 Task: In the Contact  DelilahJones111@valeo.com, Log Call and save with description: 'Customer requesting a product demonstration.'; Select call outcome: 'Busy '; Select call Direction: Inbound; Add date: '13 September, 2023' and time 6:00:PM. Logged in from softage.1@softage.net
Action: Mouse moved to (97, 60)
Screenshot: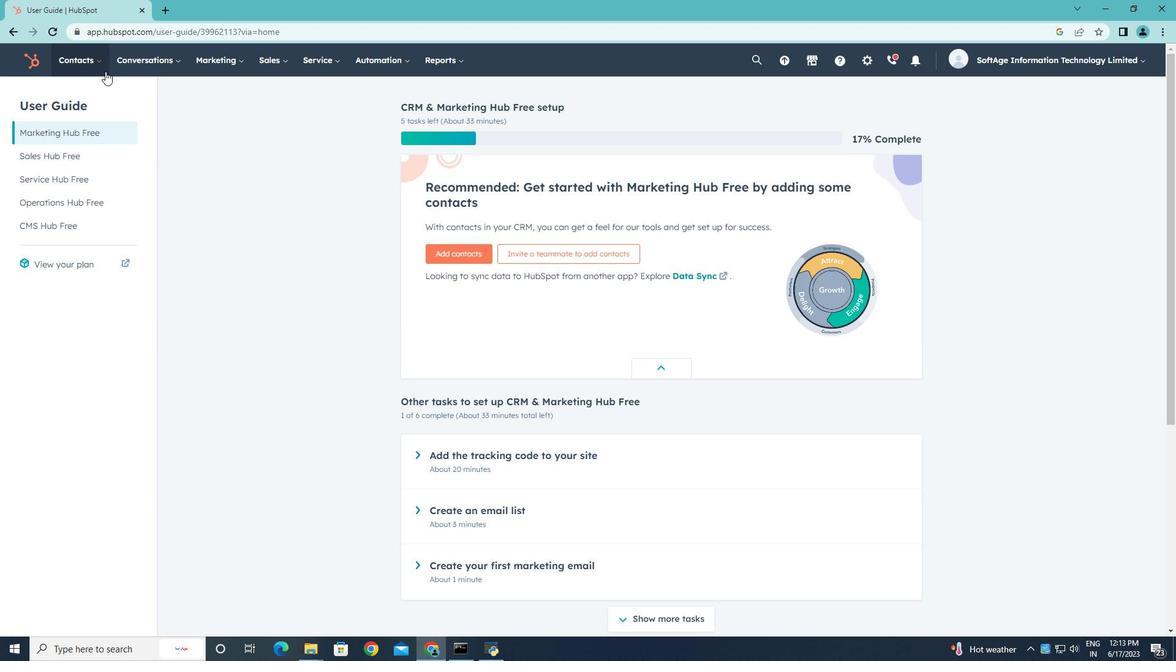 
Action: Mouse pressed left at (97, 60)
Screenshot: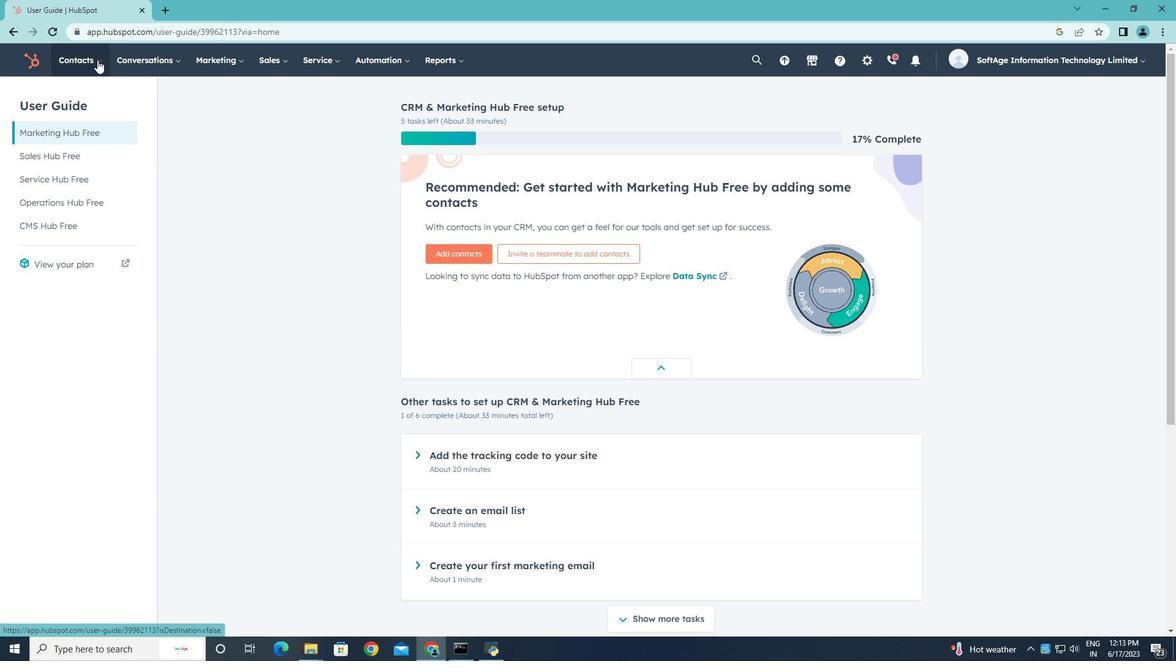 
Action: Mouse moved to (93, 99)
Screenshot: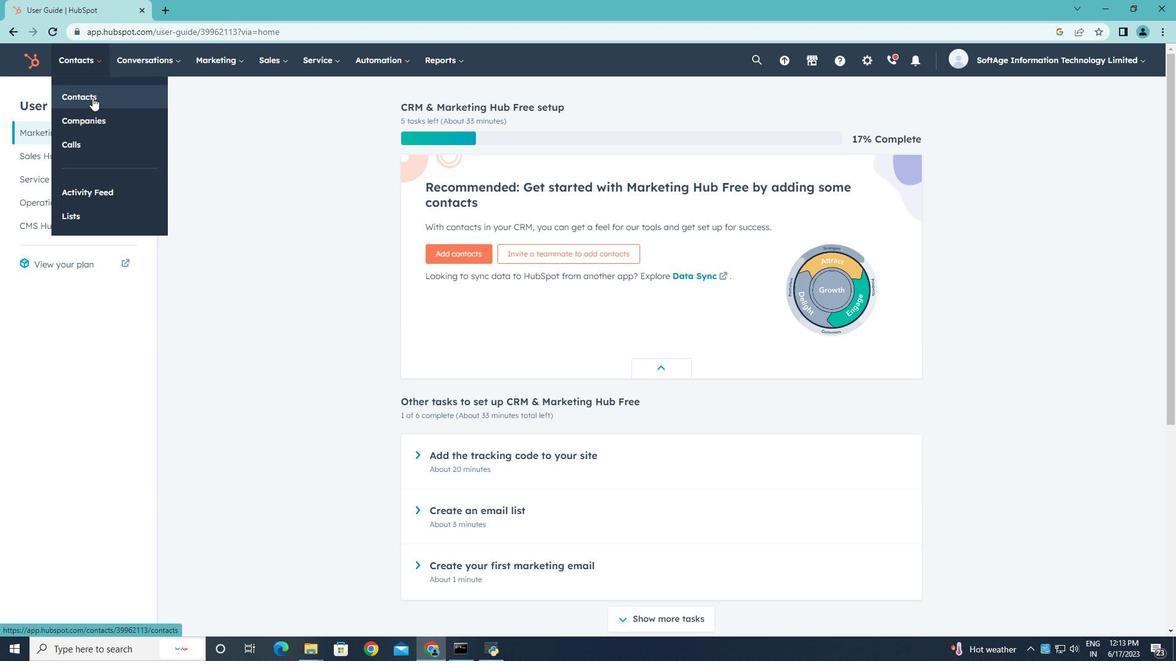 
Action: Mouse pressed left at (93, 99)
Screenshot: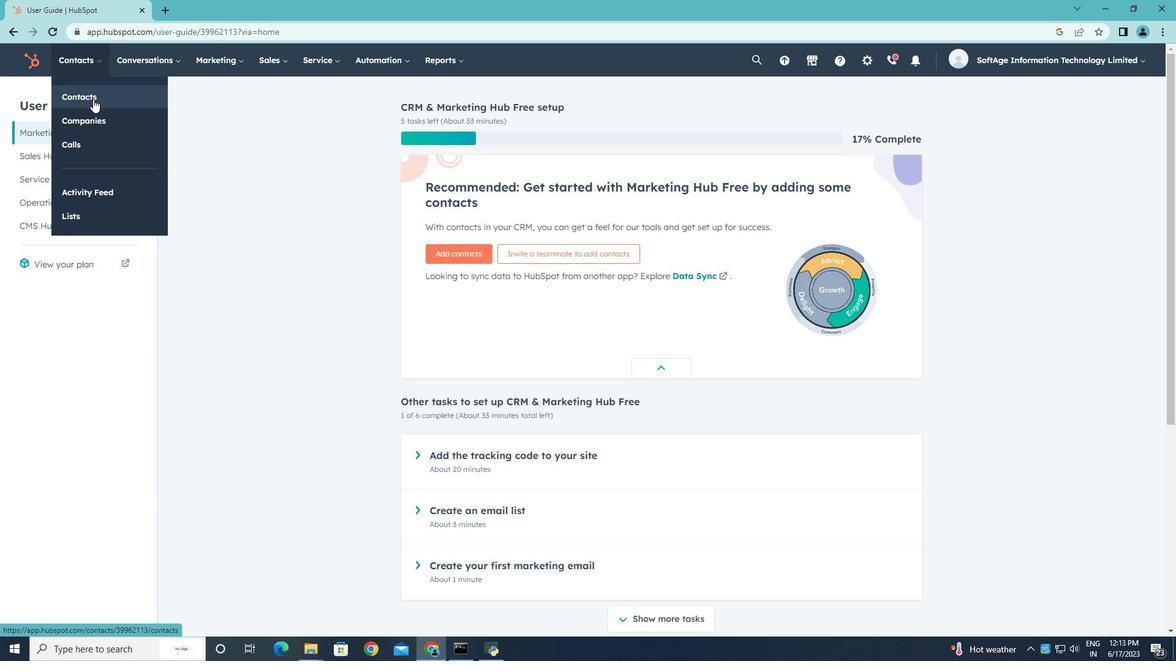 
Action: Mouse moved to (88, 196)
Screenshot: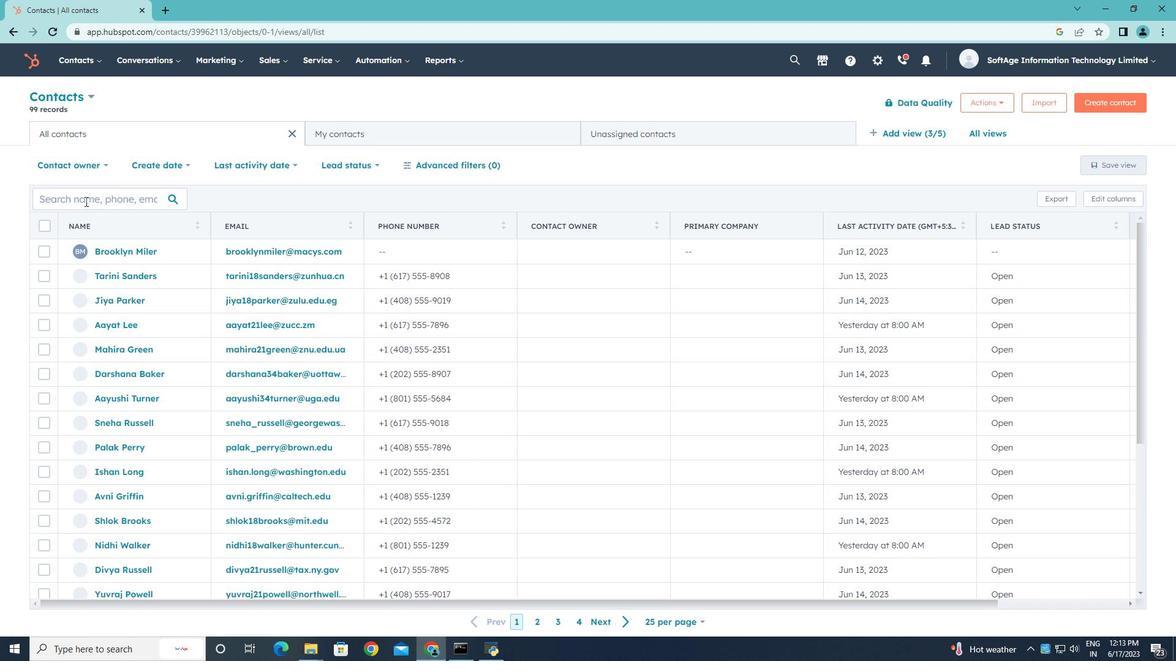 
Action: Mouse pressed left at (88, 196)
Screenshot: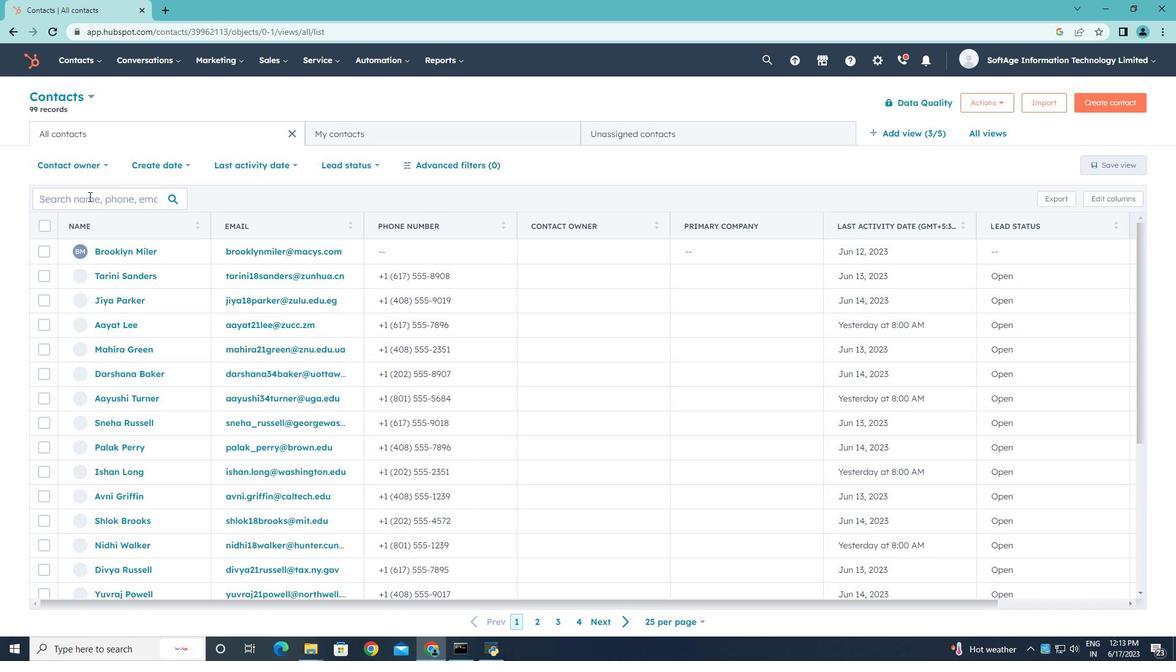 
Action: Key pressed <Key.shift>Delilah<Key.shift>Jones111<Key.shift>@vak<Key.backspace>leo.com
Screenshot: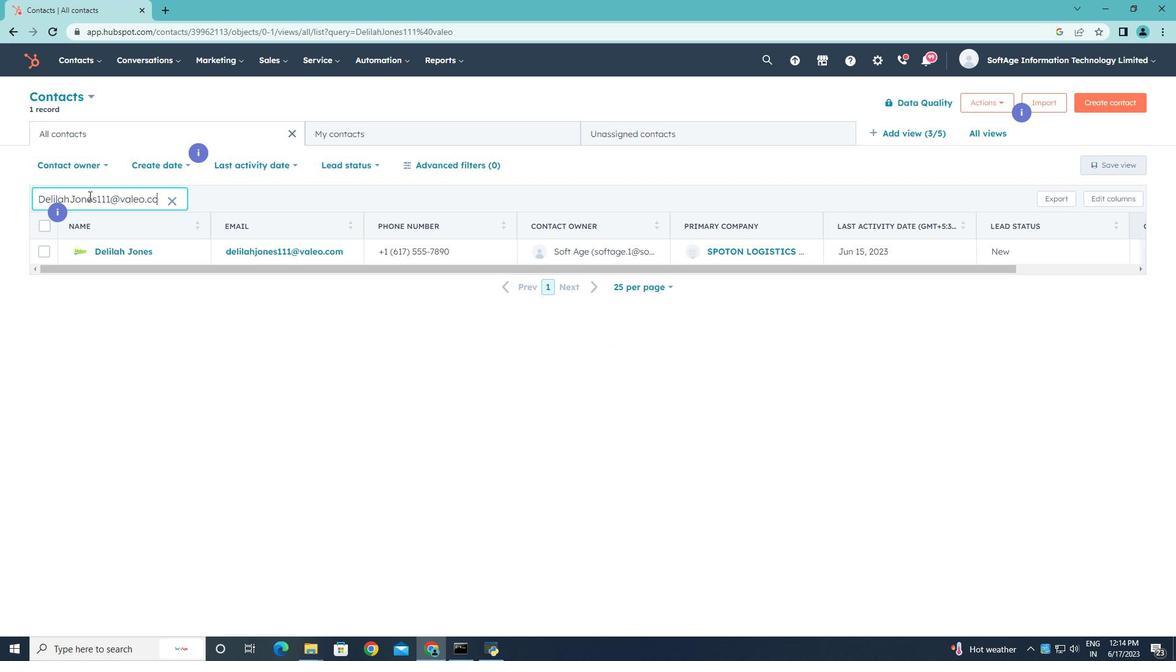 
Action: Mouse moved to (121, 249)
Screenshot: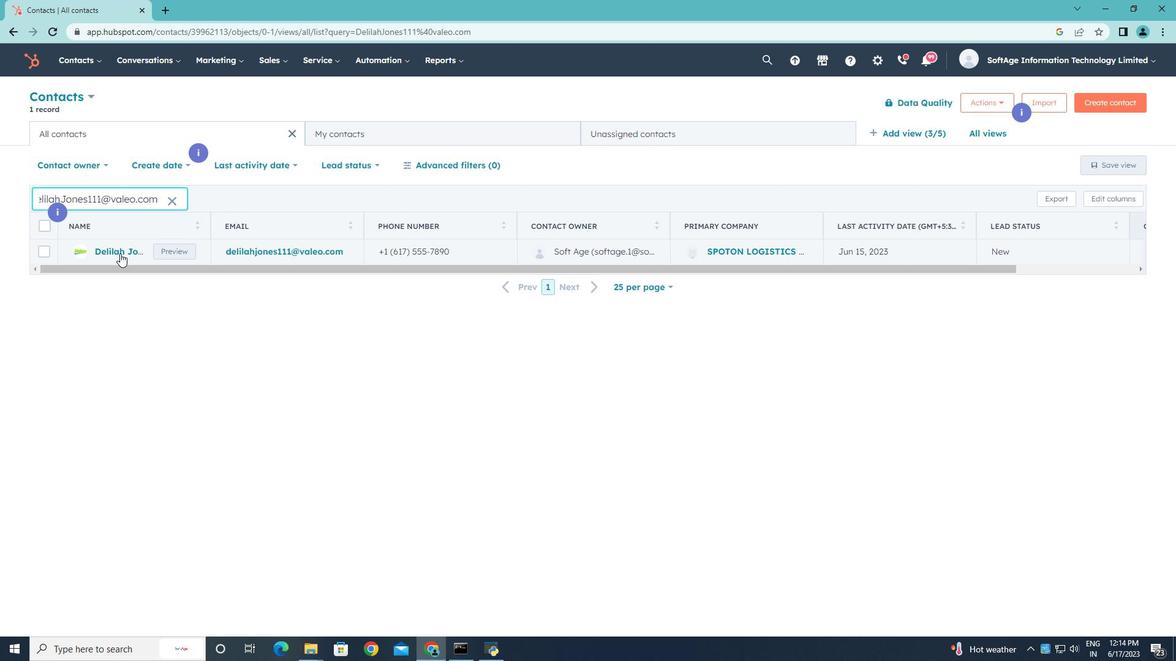 
Action: Mouse pressed left at (121, 249)
Screenshot: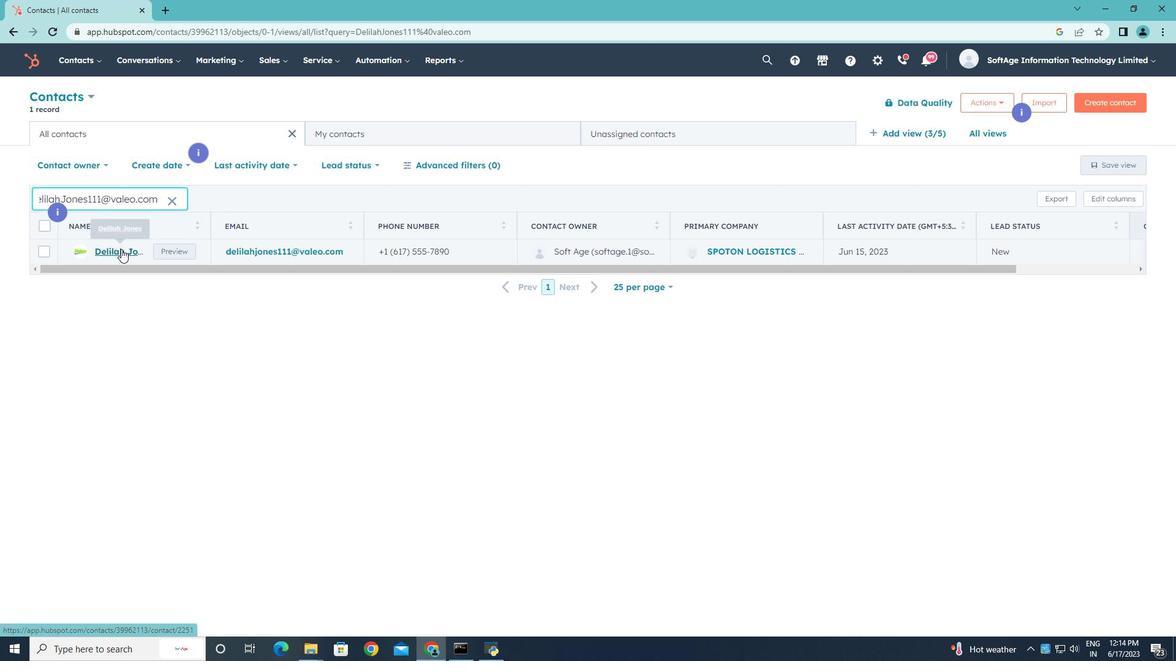 
Action: Mouse moved to (237, 208)
Screenshot: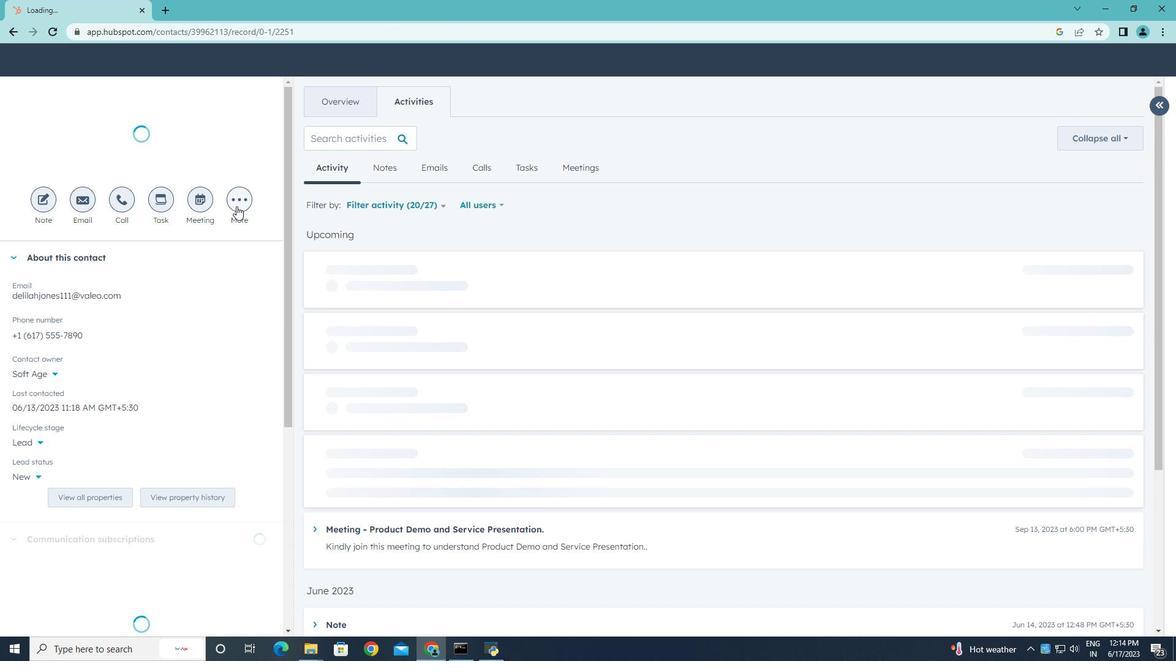 
Action: Mouse pressed left at (237, 208)
Screenshot: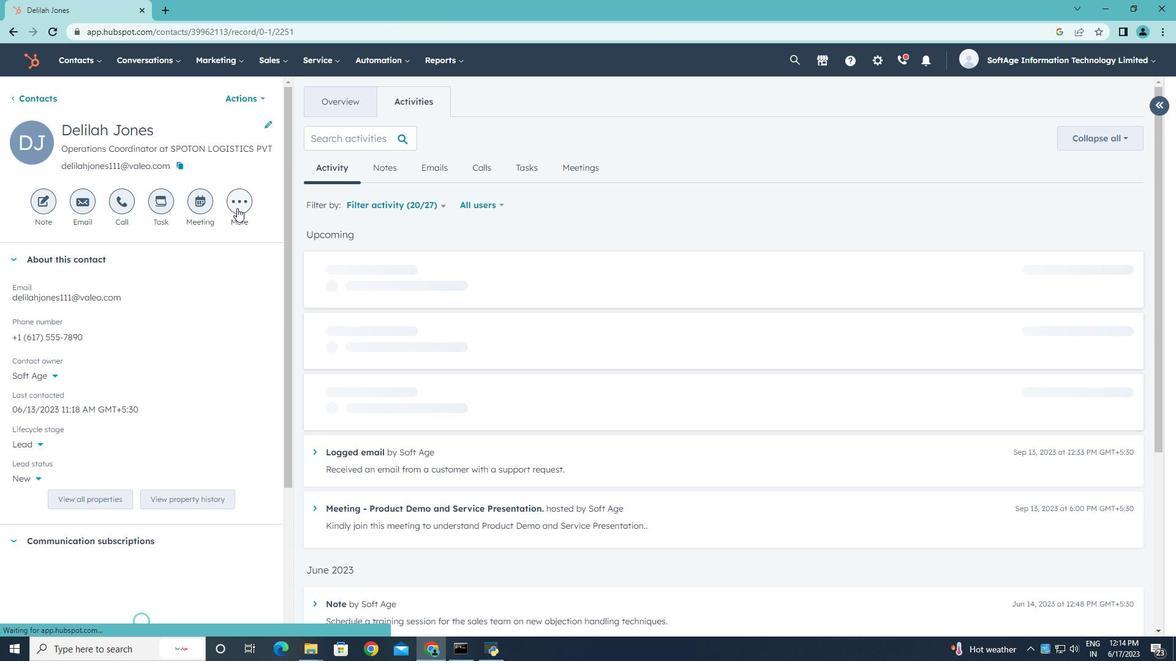 
Action: Mouse moved to (221, 307)
Screenshot: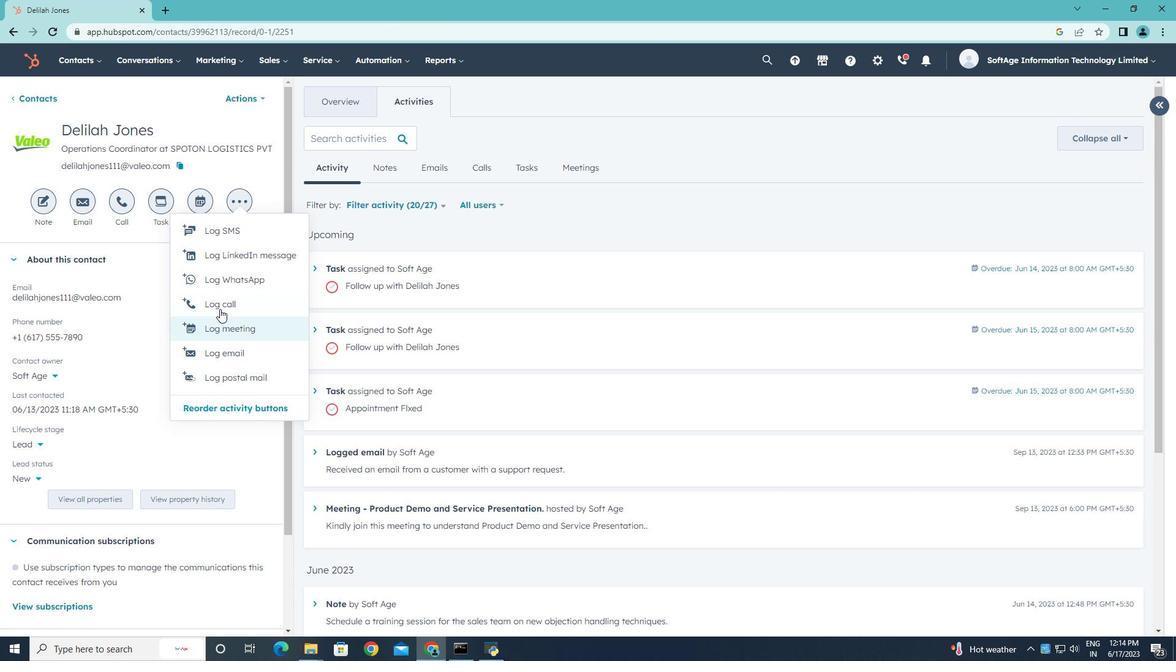 
Action: Mouse pressed left at (221, 307)
Screenshot: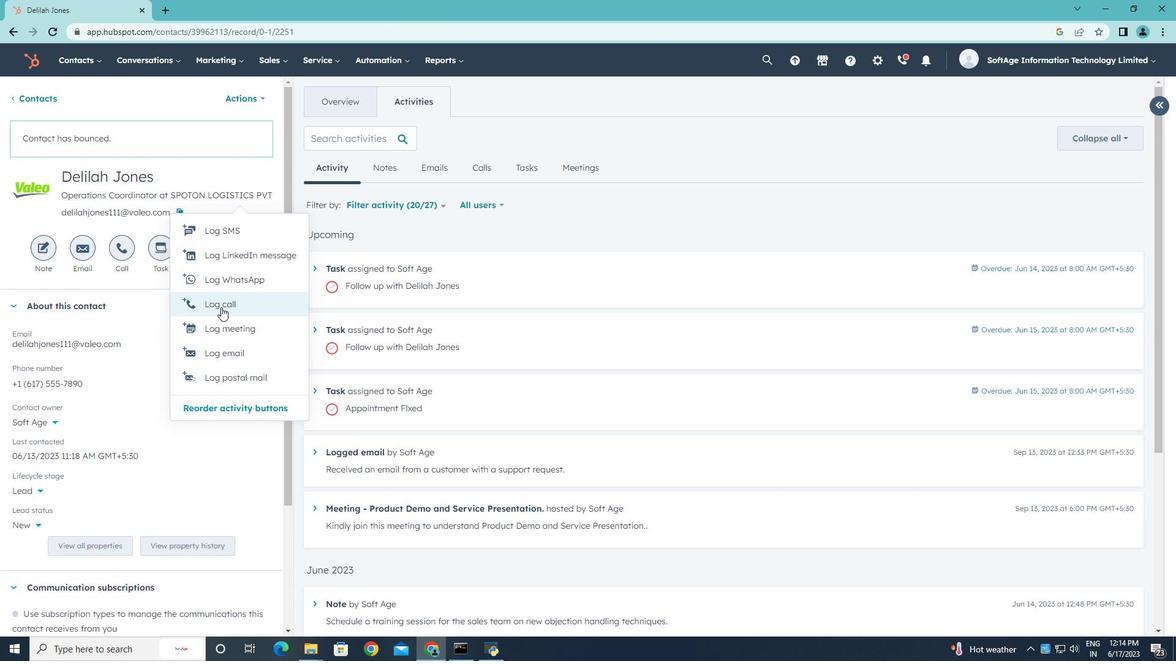 
Action: Mouse moved to (219, 350)
Screenshot: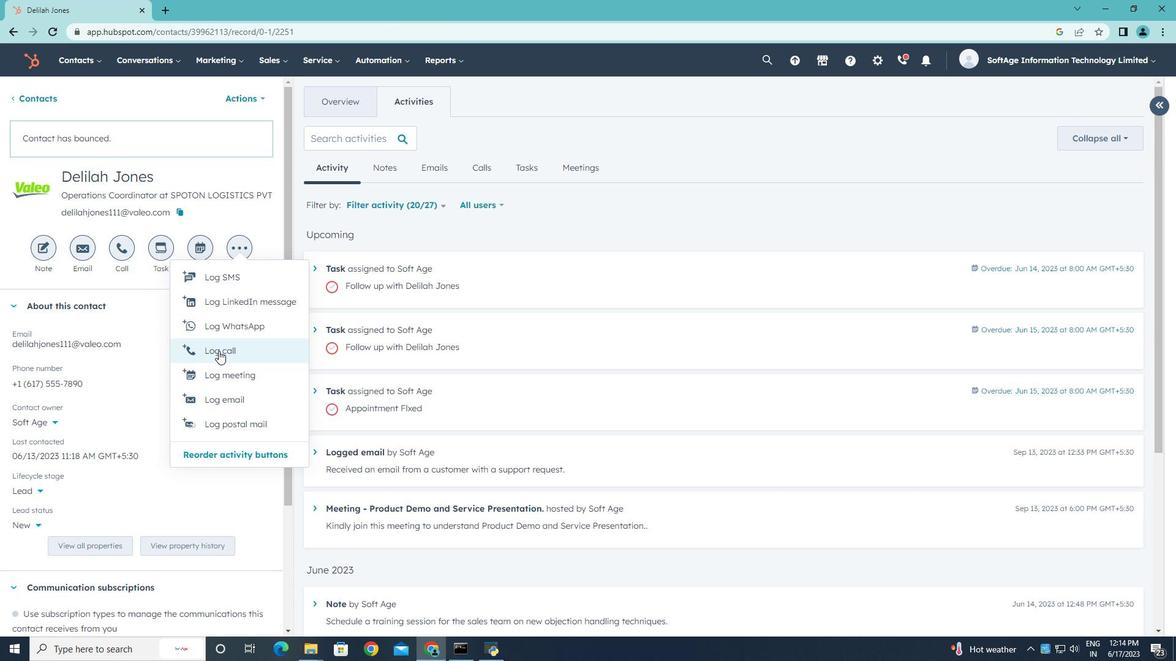 
Action: Mouse pressed left at (219, 350)
Screenshot: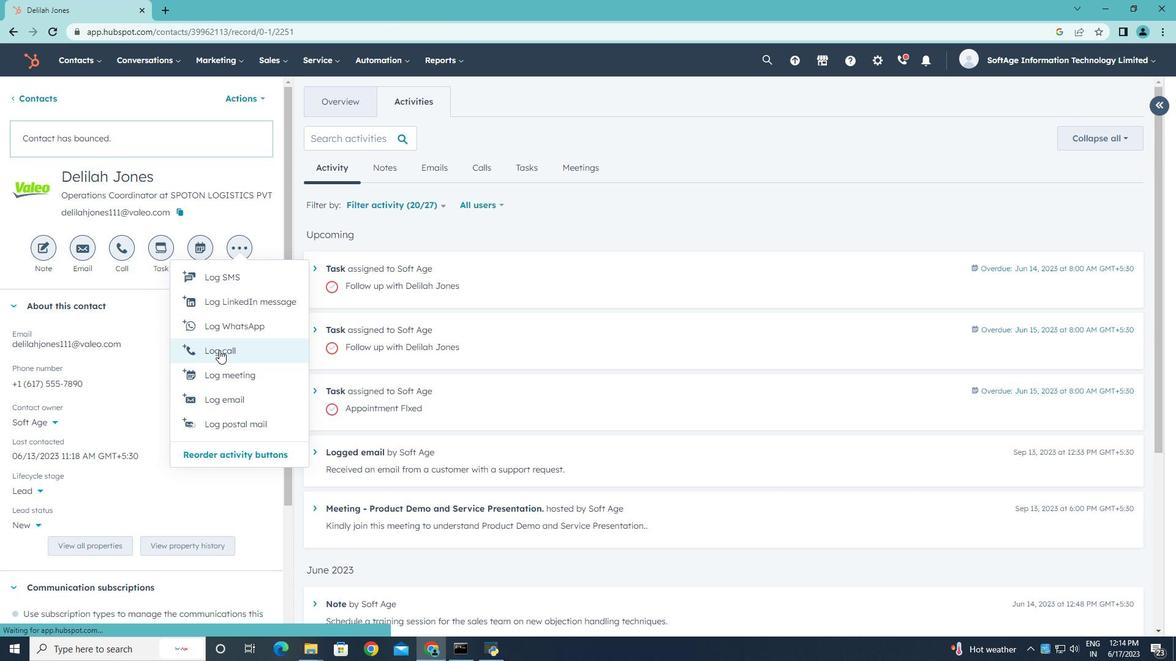 
Action: Key pressed <Key.shift>Customer<Key.space>t<Key.backspace>requesting<Key.space>a<Key.space>product<Key.space>demonstration.
Screenshot: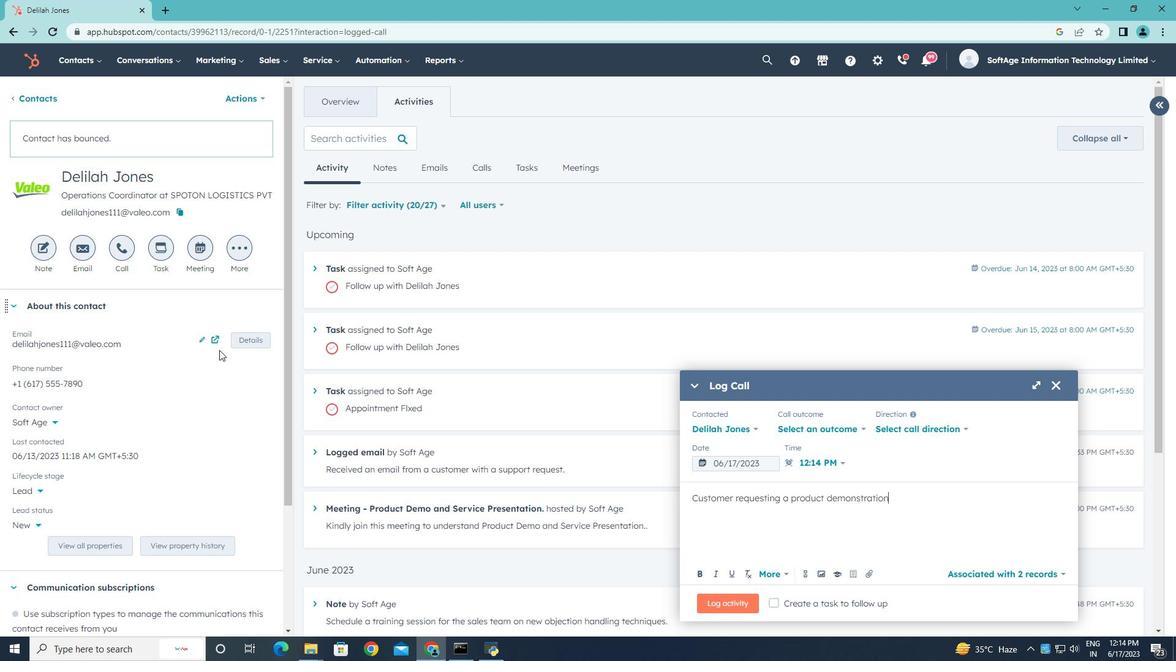 
Action: Mouse moved to (866, 428)
Screenshot: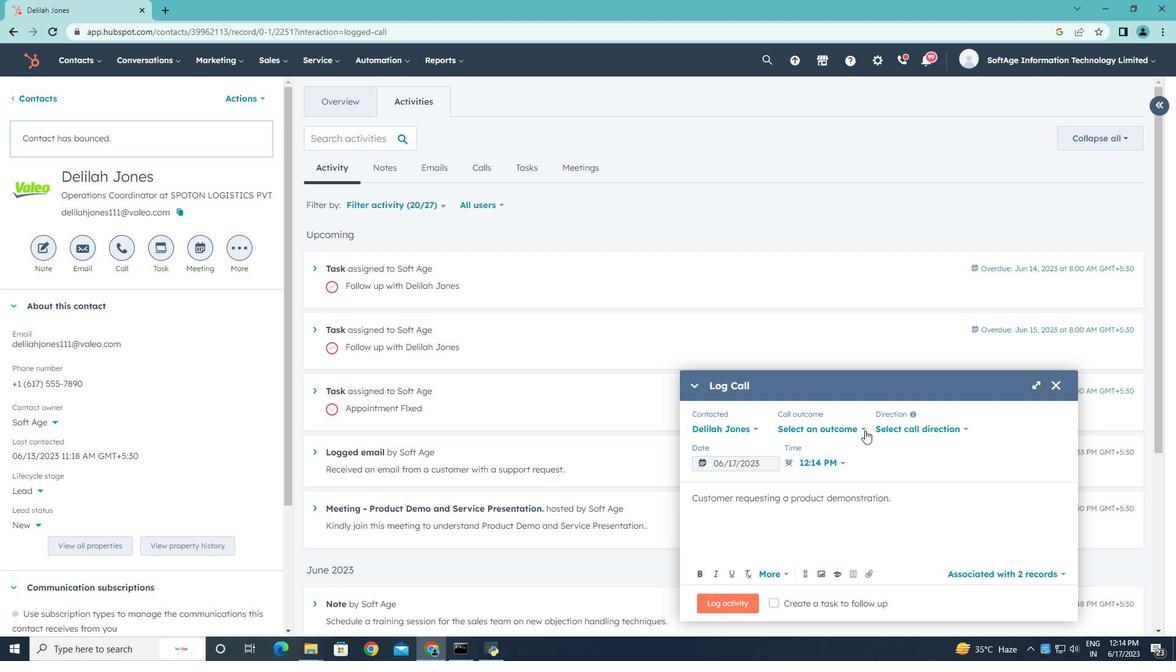 
Action: Mouse pressed left at (866, 428)
Screenshot: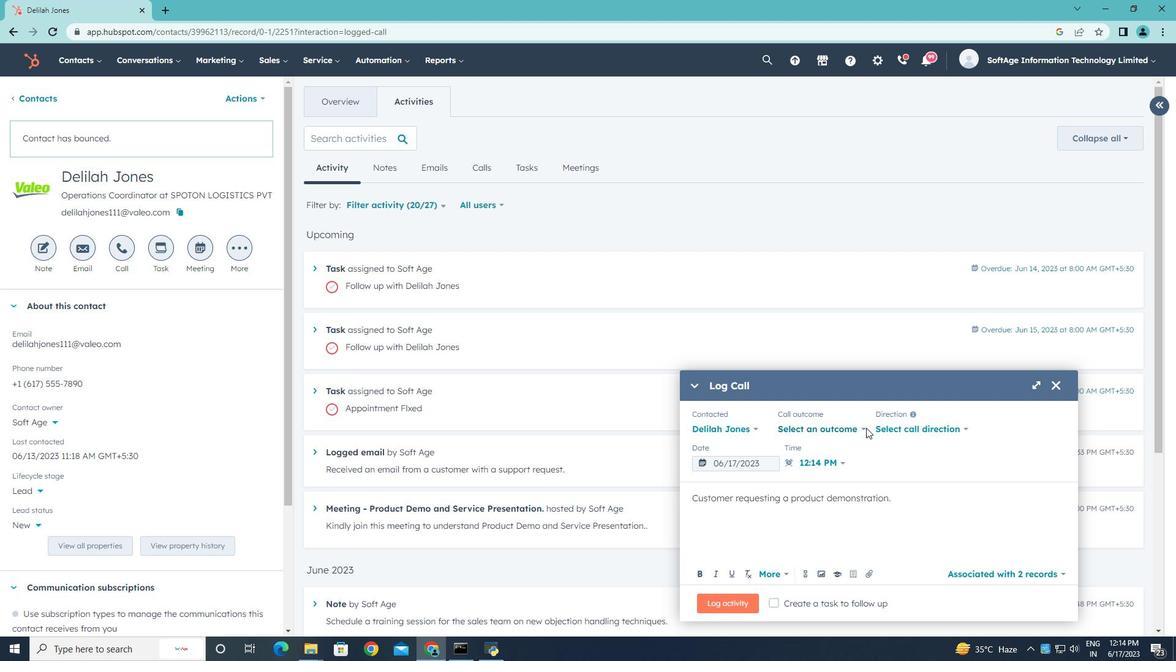 
Action: Mouse moved to (864, 428)
Screenshot: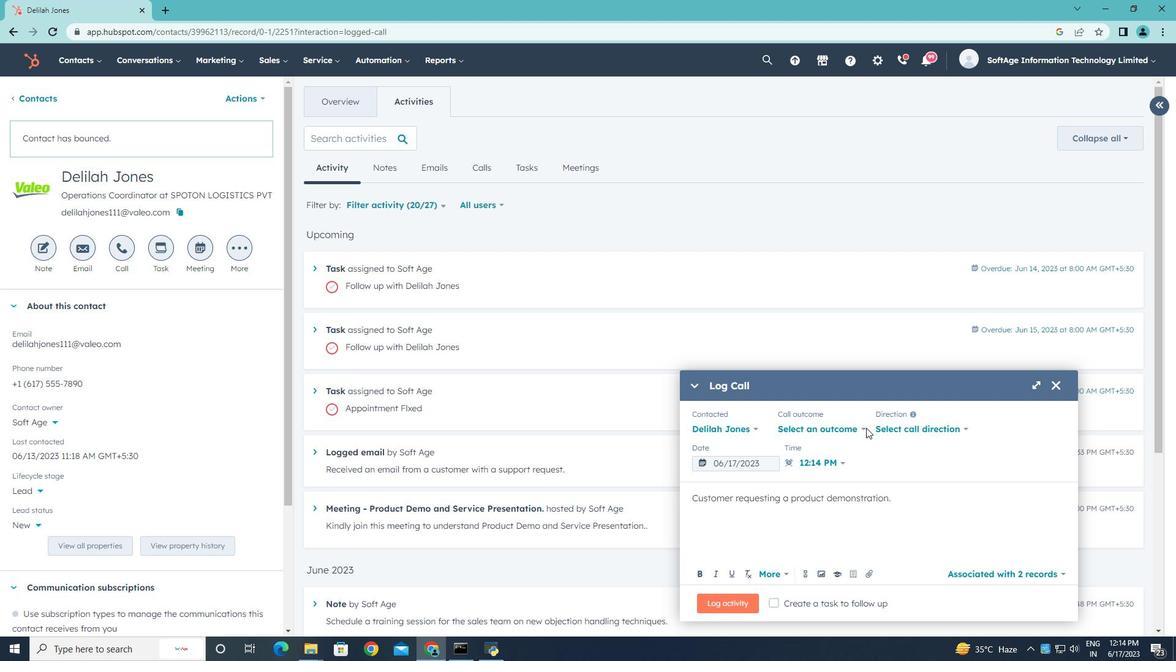 
Action: Mouse pressed left at (864, 428)
Screenshot: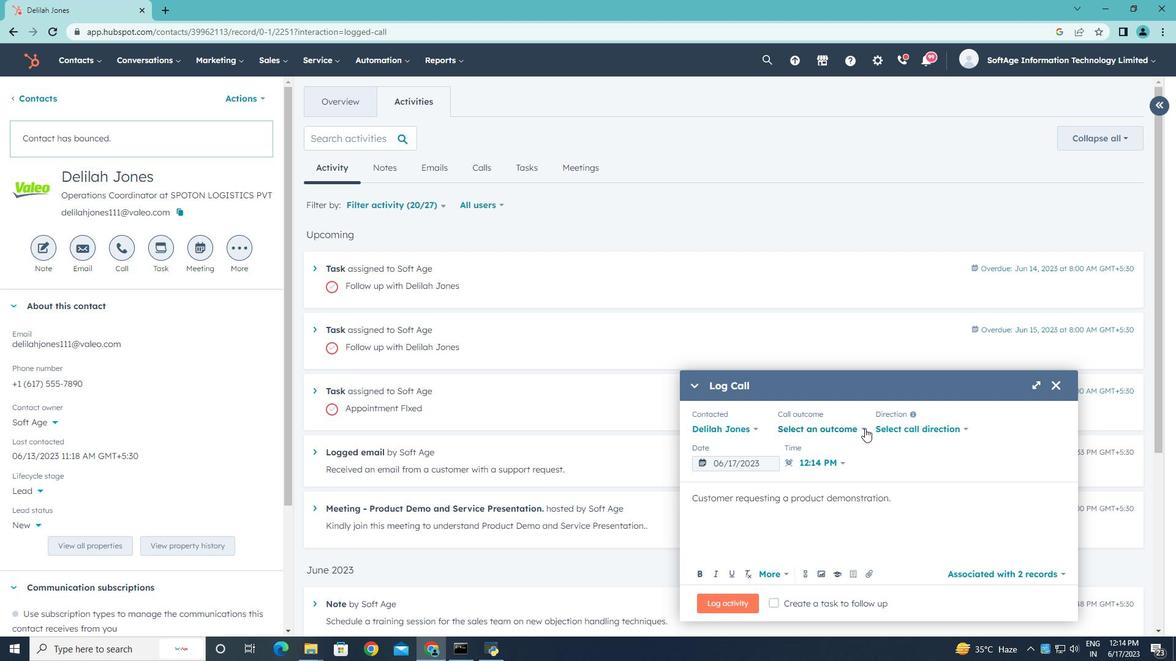 
Action: Mouse moved to (836, 465)
Screenshot: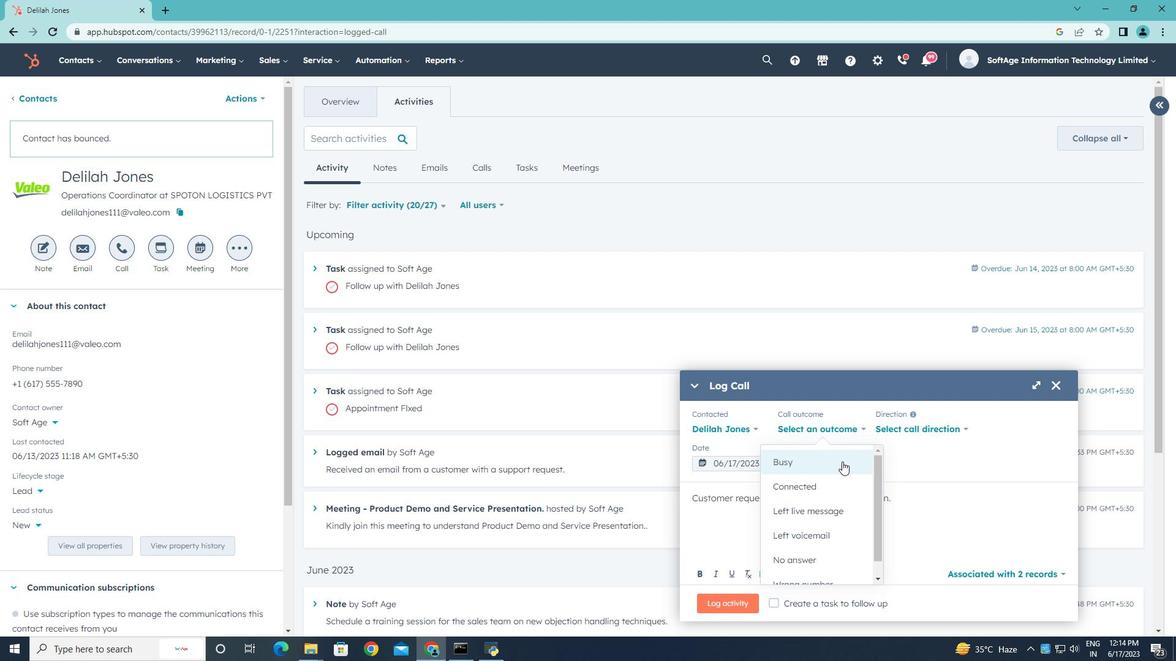 
Action: Mouse pressed left at (836, 465)
Screenshot: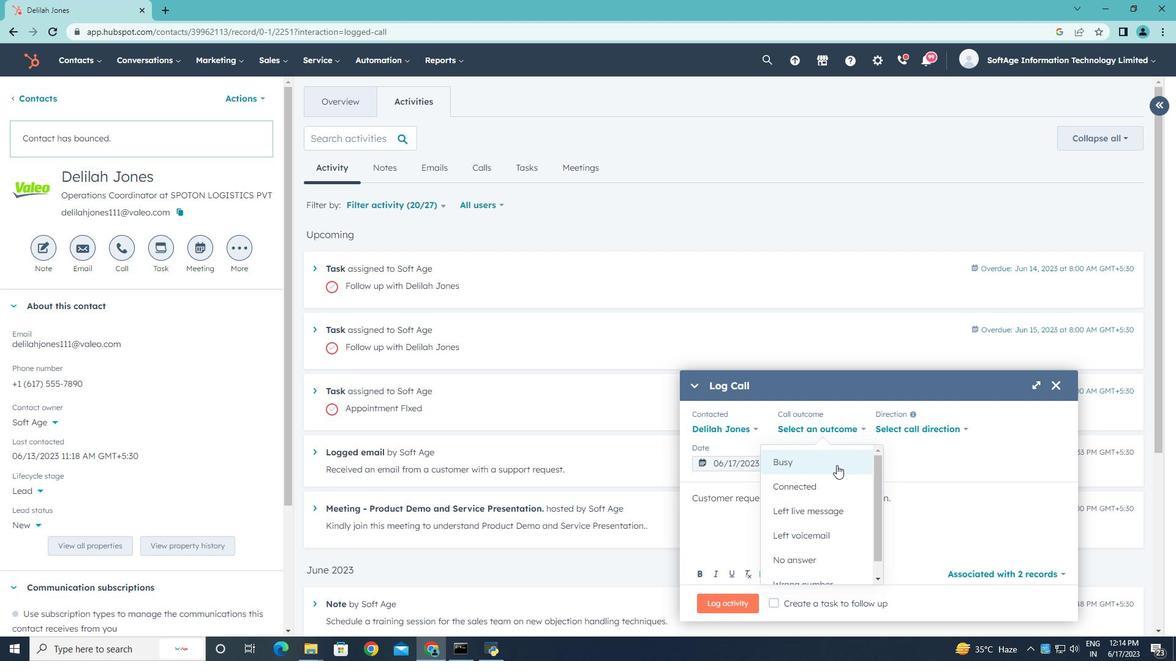 
Action: Mouse moved to (904, 430)
Screenshot: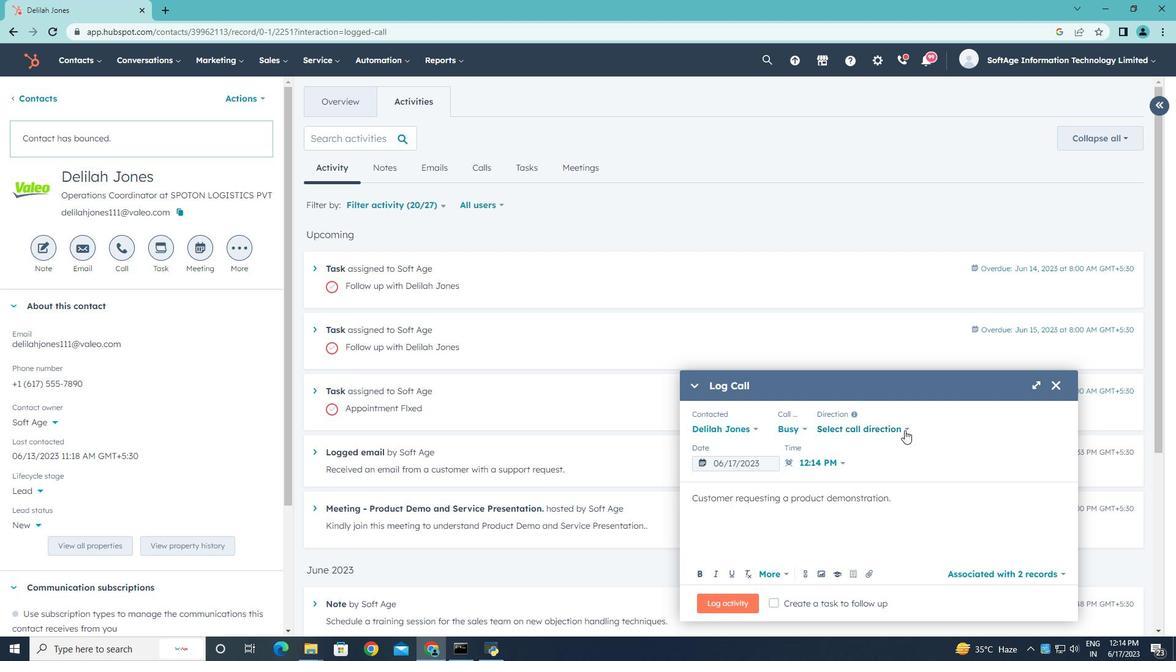 
Action: Mouse pressed left at (904, 430)
Screenshot: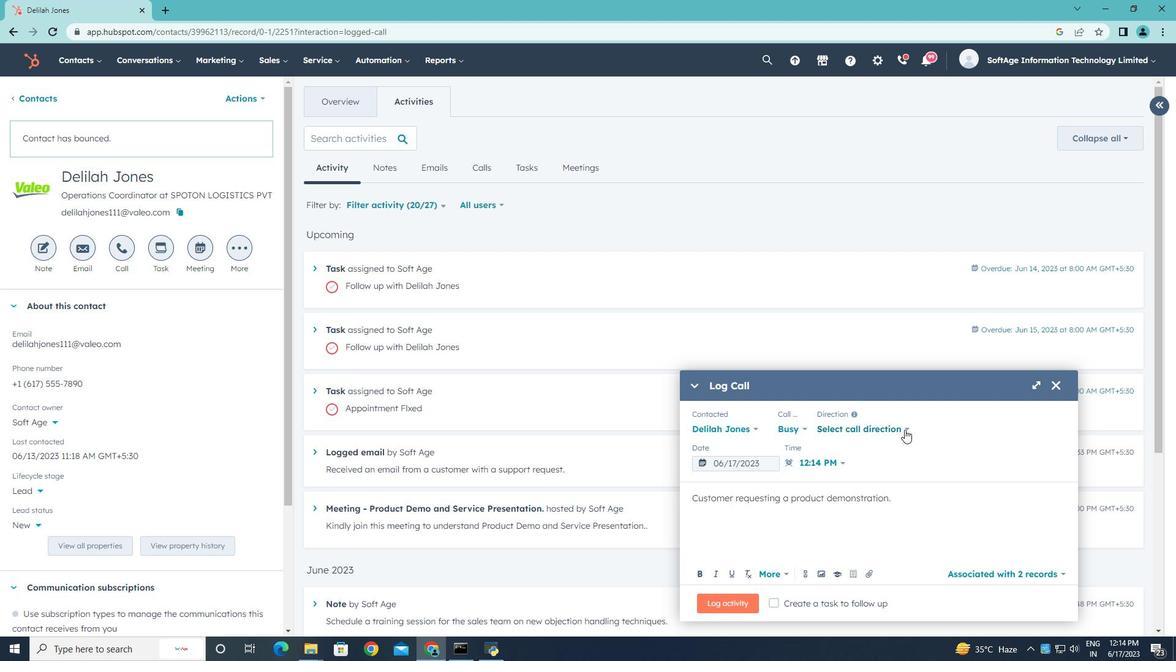 
Action: Mouse moved to (871, 466)
Screenshot: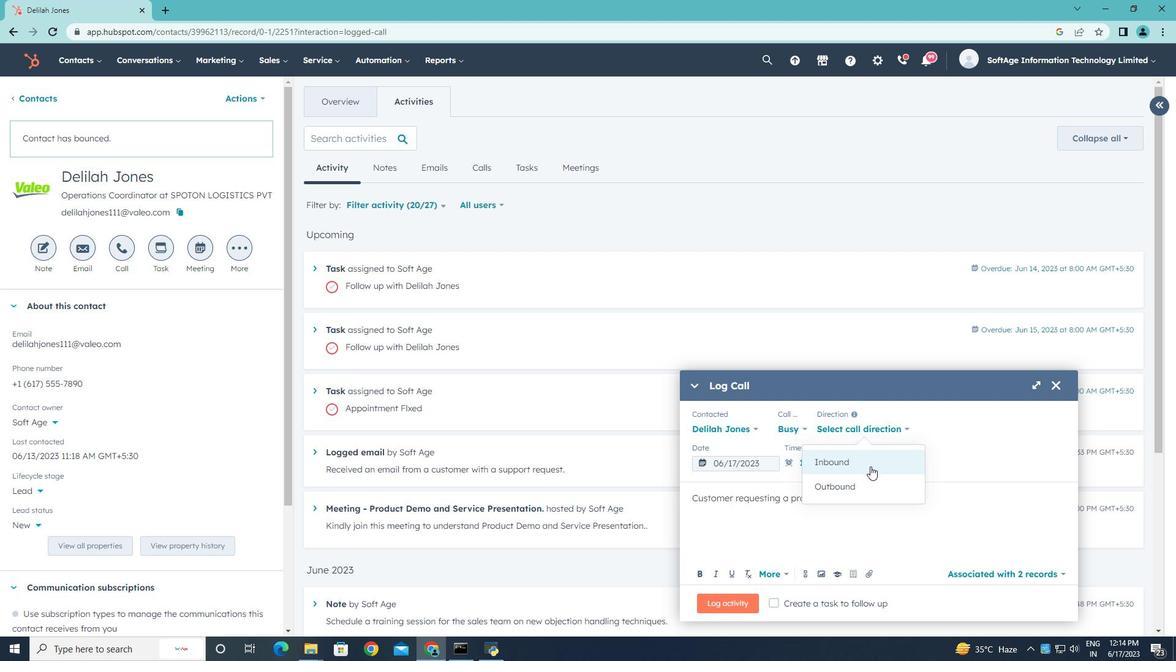 
Action: Mouse pressed left at (871, 466)
Screenshot: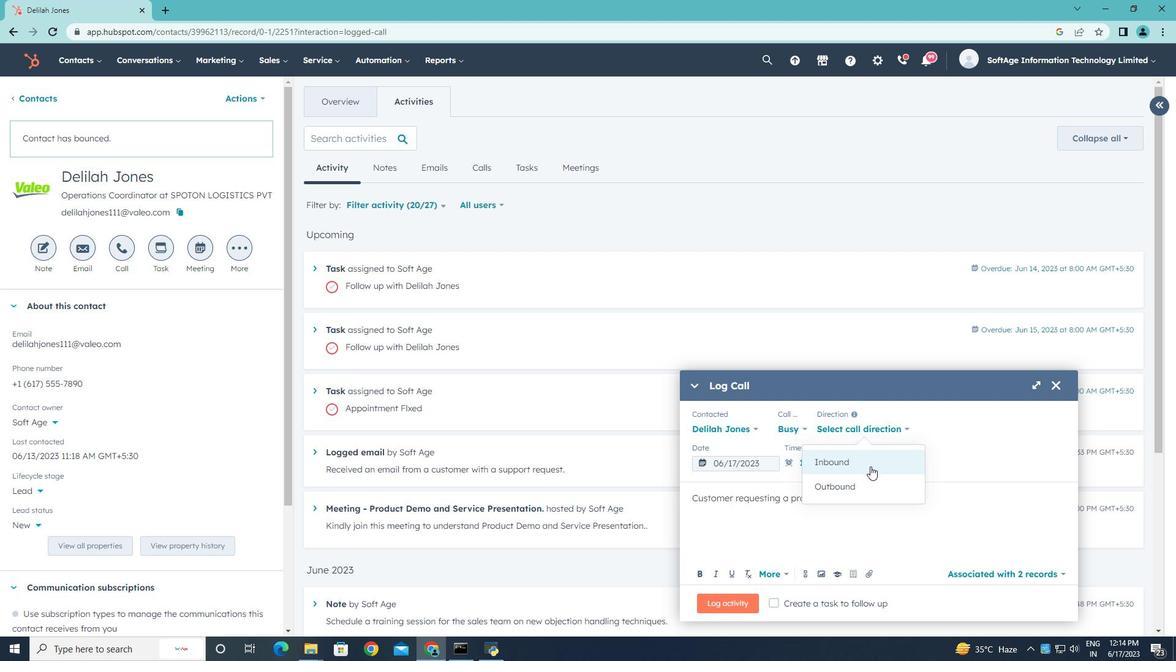 
Action: Mouse moved to (959, 433)
Screenshot: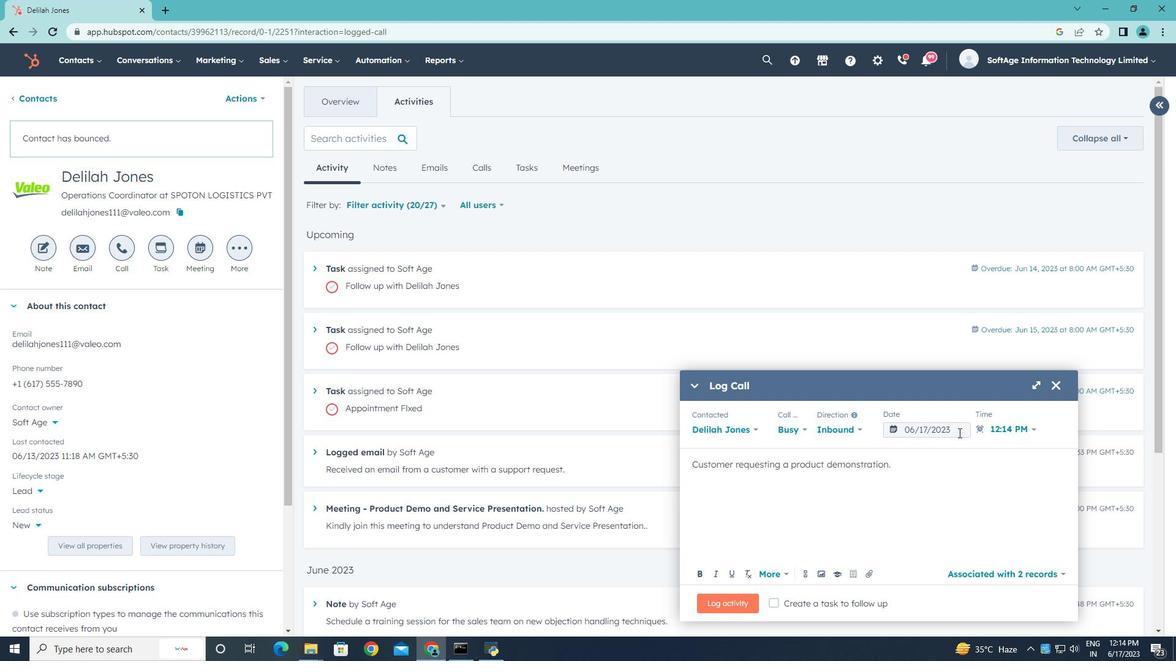 
Action: Mouse pressed left at (959, 433)
Screenshot: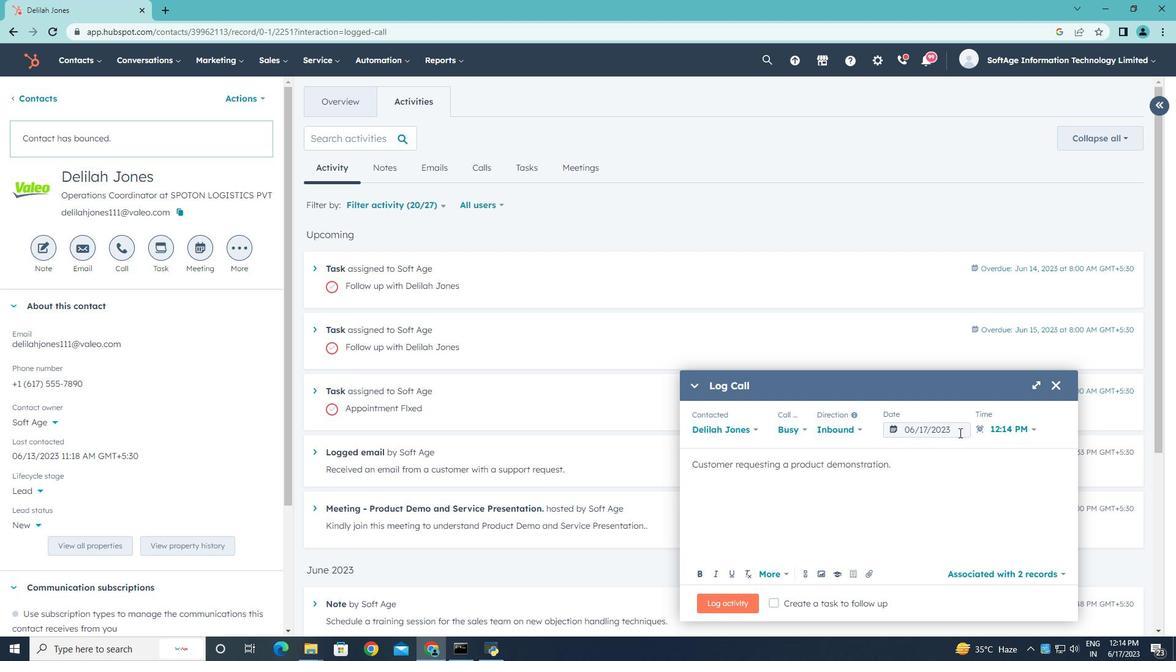 
Action: Mouse moved to (1045, 236)
Screenshot: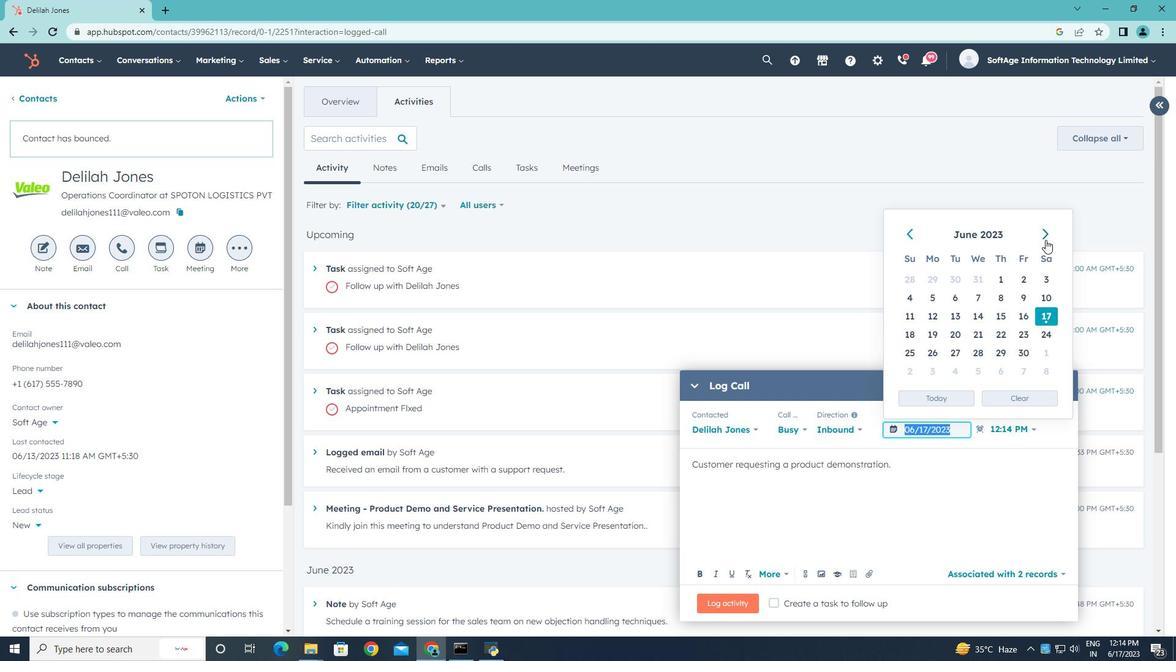 
Action: Mouse pressed left at (1045, 236)
Screenshot: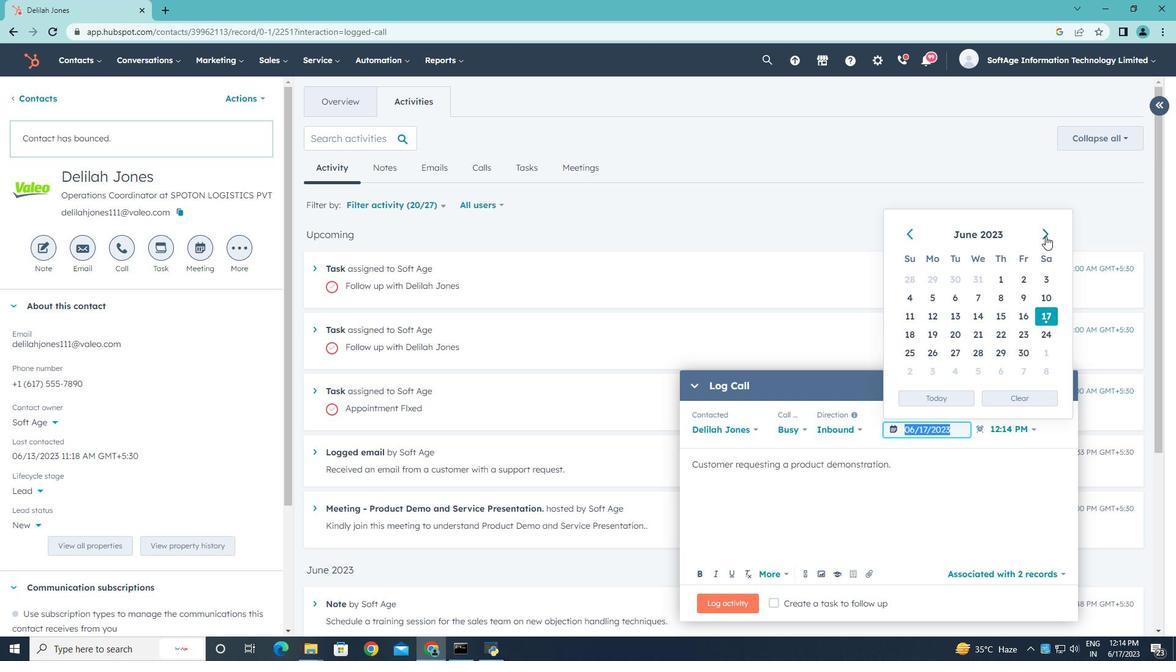 
Action: Mouse pressed left at (1045, 236)
Screenshot: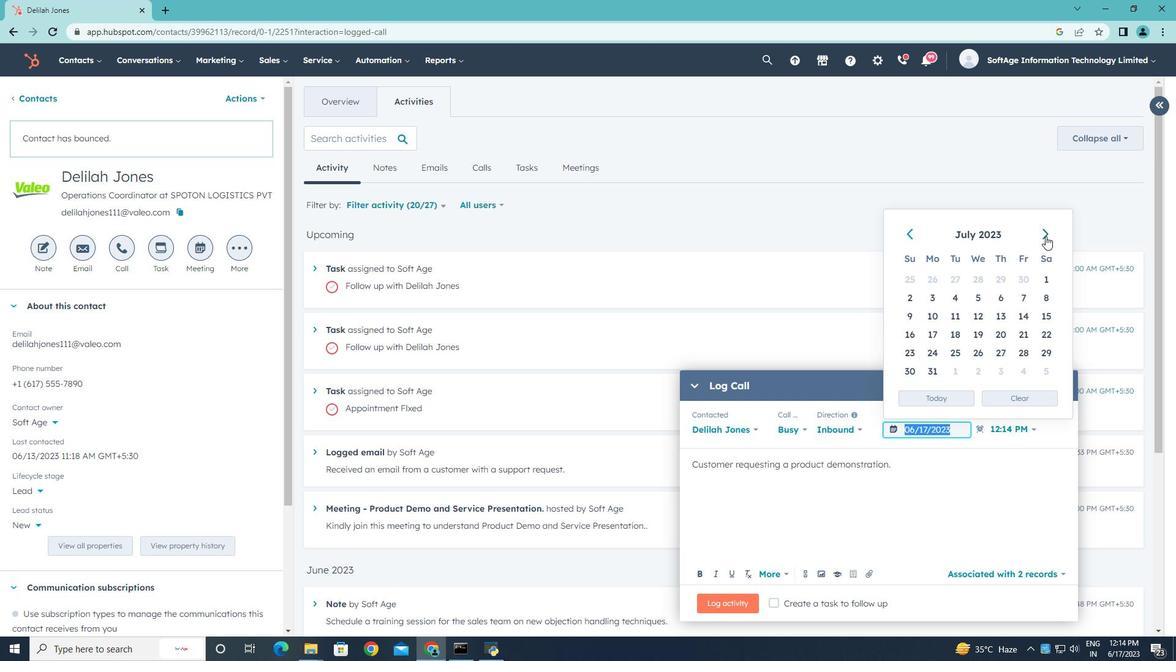 
Action: Mouse moved to (1045, 236)
Screenshot: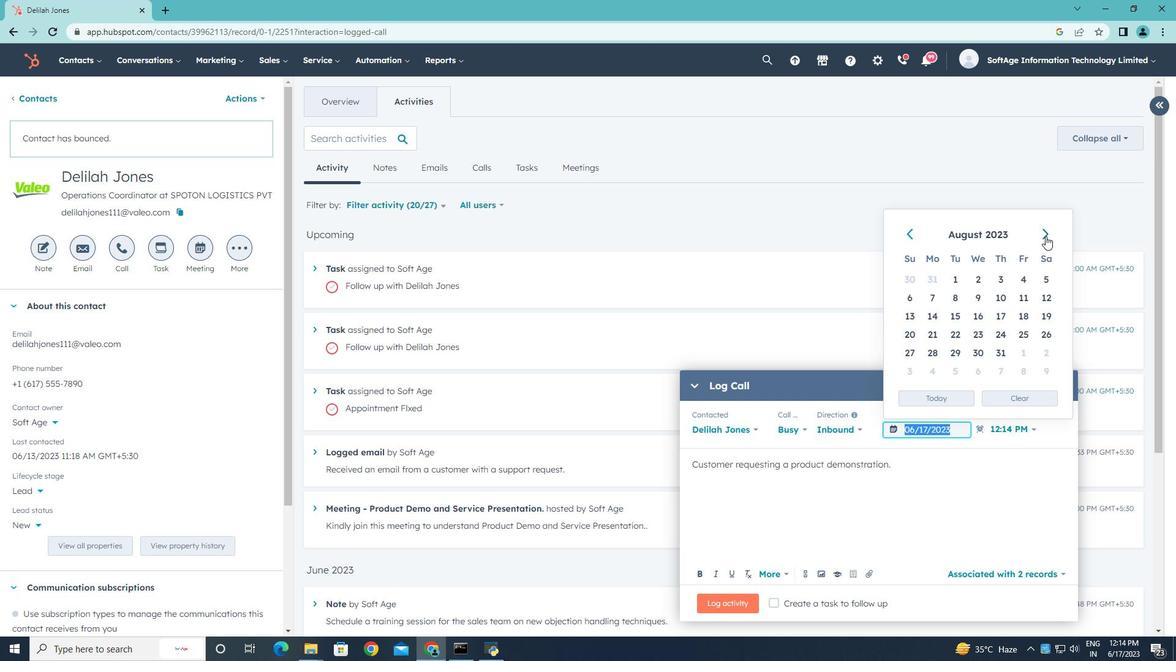 
Action: Mouse pressed left at (1045, 236)
Screenshot: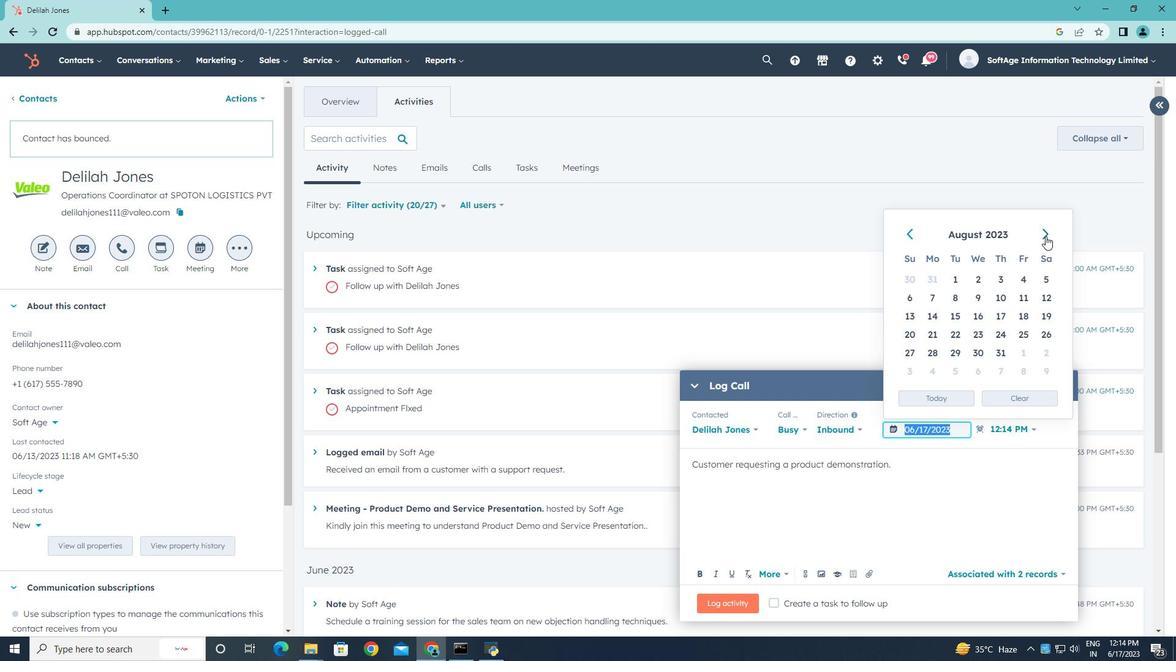 
Action: Mouse moved to (980, 316)
Screenshot: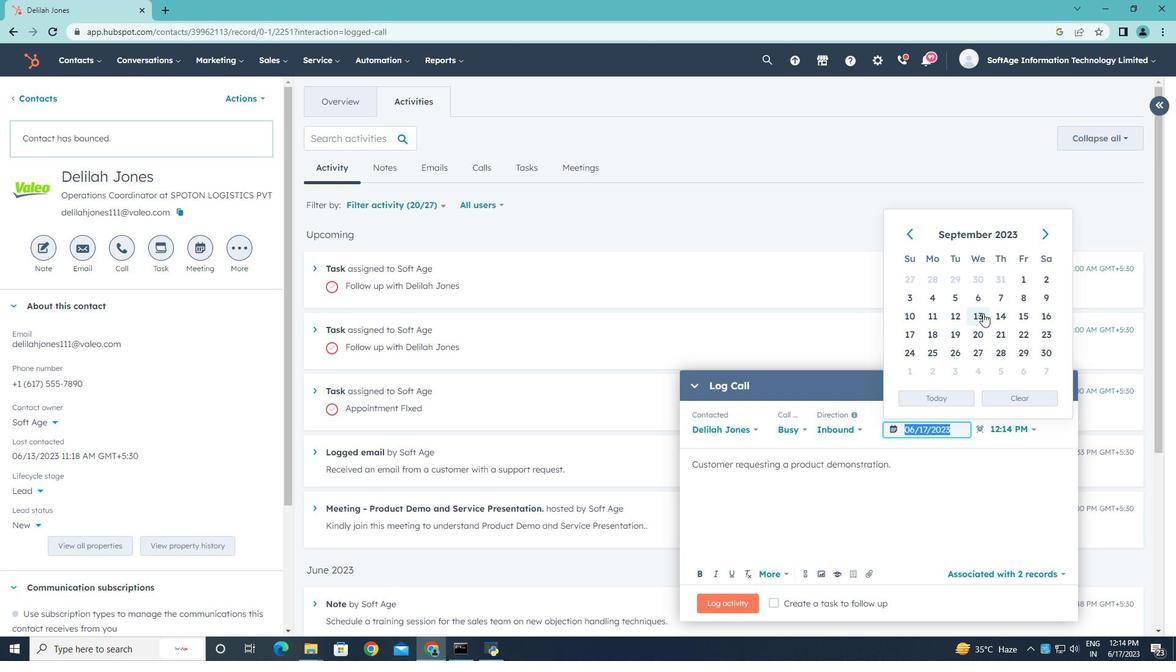 
Action: Mouse pressed left at (980, 316)
Screenshot: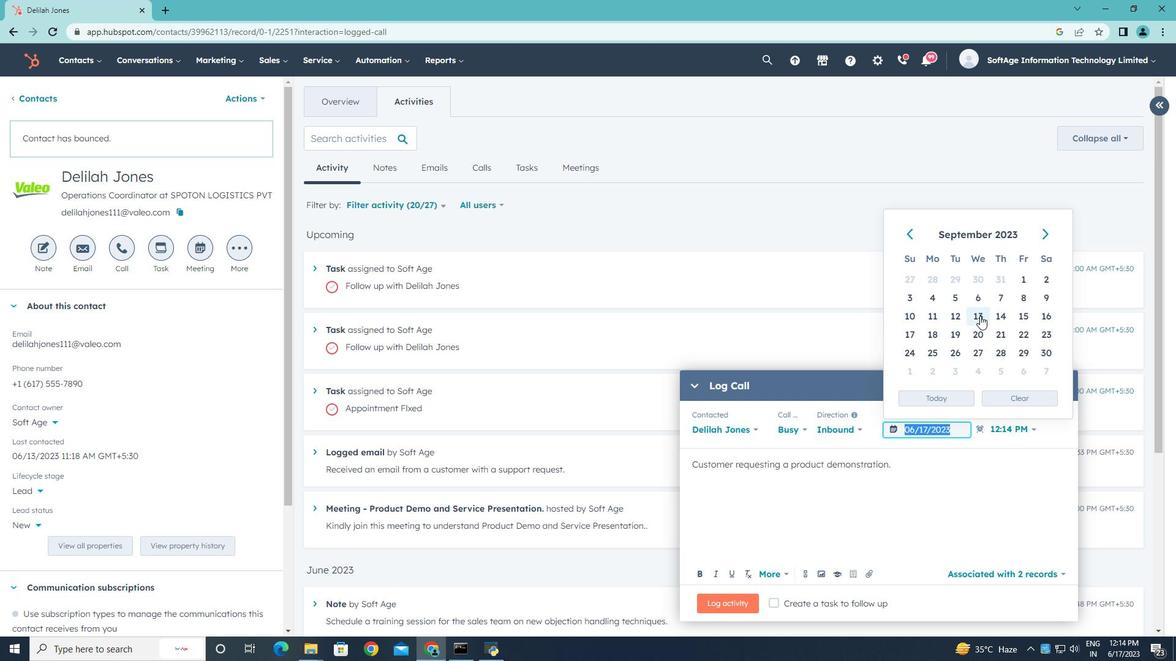 
Action: Mouse moved to (1032, 428)
Screenshot: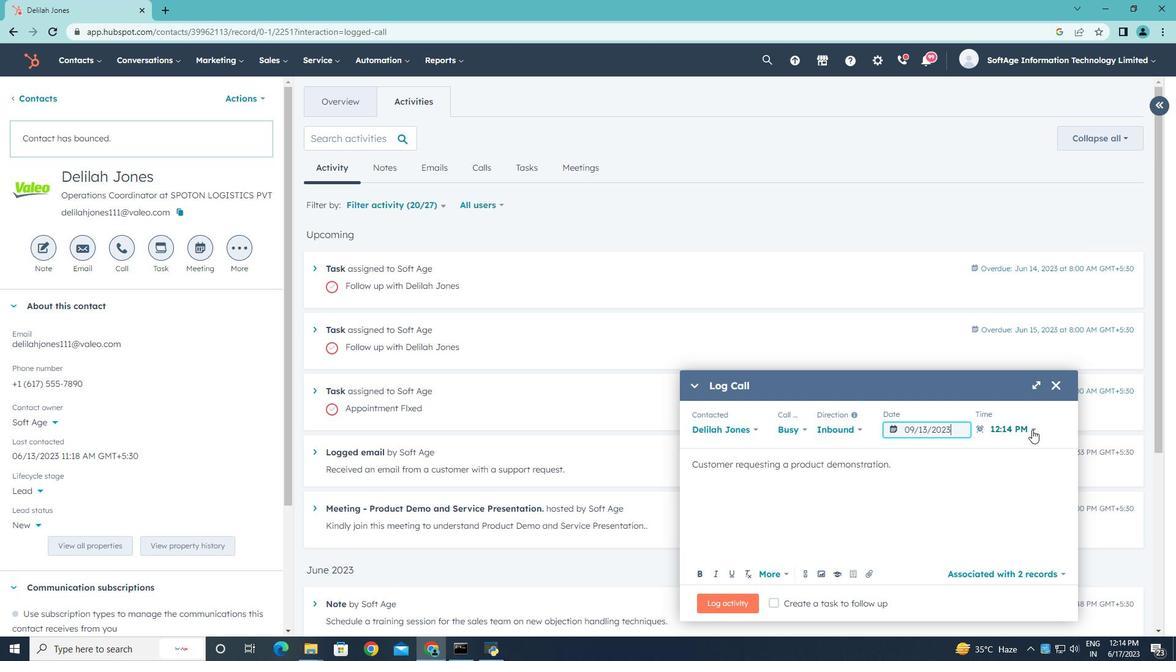 
Action: Mouse pressed left at (1032, 428)
Screenshot: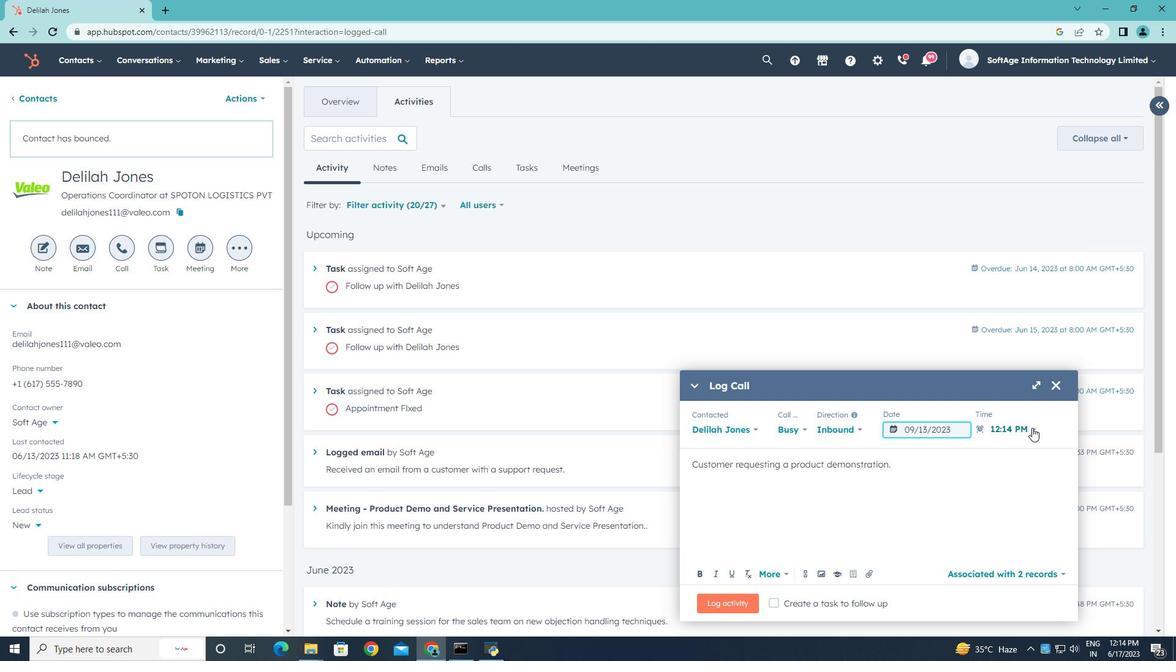 
Action: Mouse moved to (1008, 542)
Screenshot: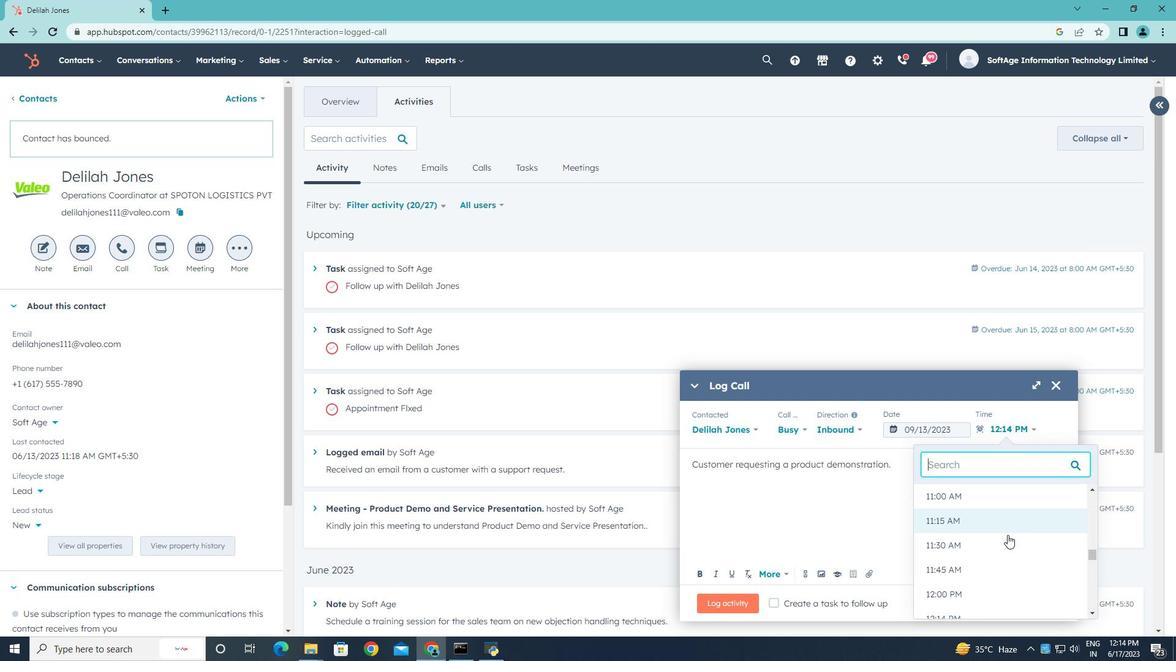 
Action: Mouse scrolled (1008, 542) with delta (0, 0)
Screenshot: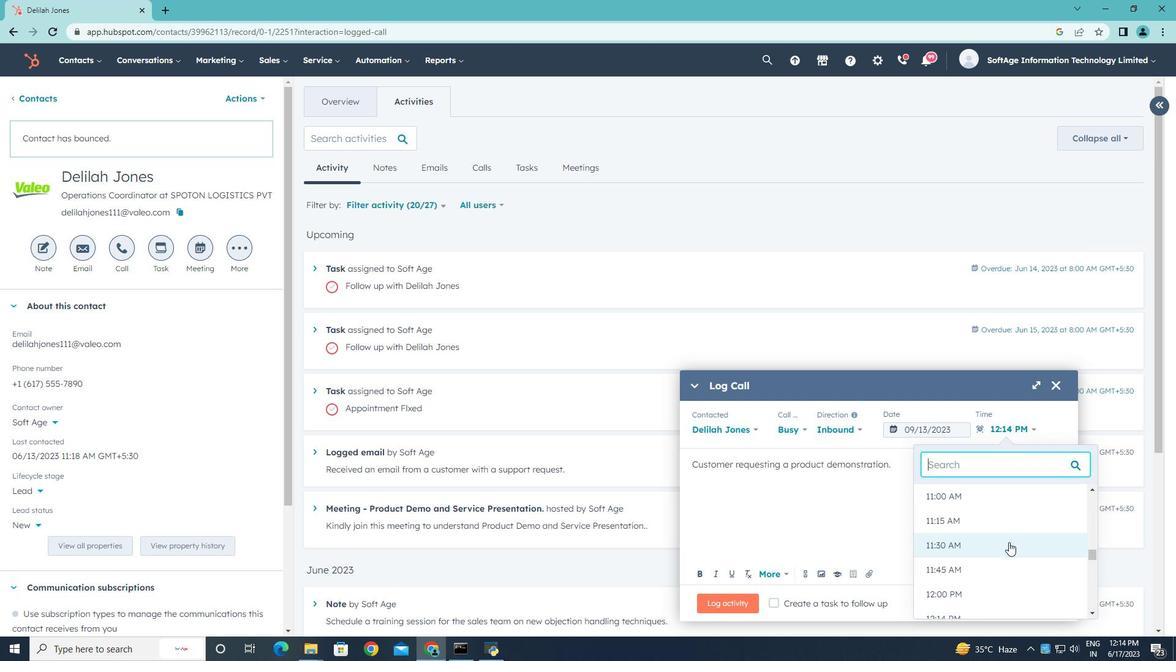 
Action: Mouse scrolled (1008, 542) with delta (0, 0)
Screenshot: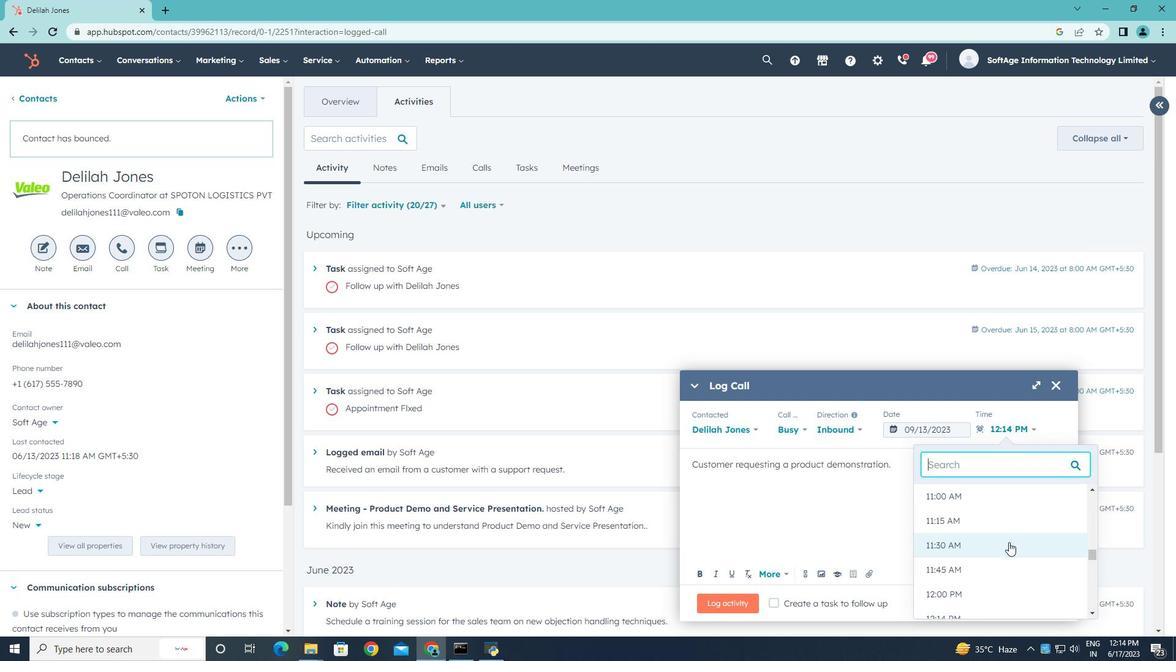 
Action: Mouse scrolled (1008, 542) with delta (0, 0)
Screenshot: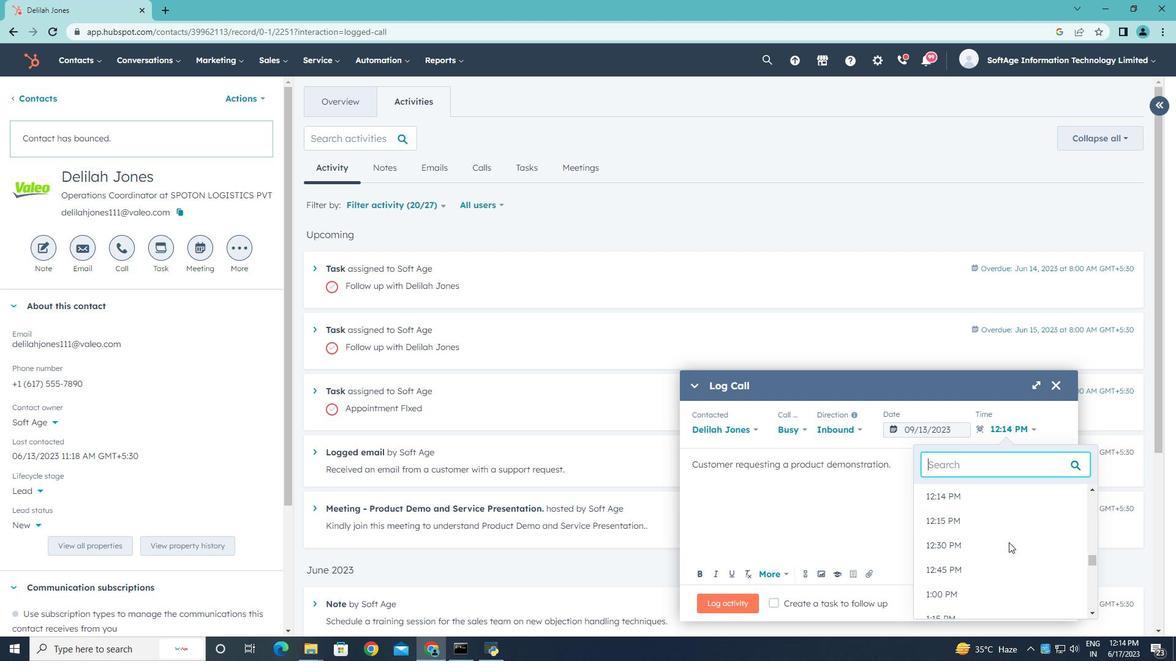 
Action: Mouse scrolled (1008, 542) with delta (0, 0)
Screenshot: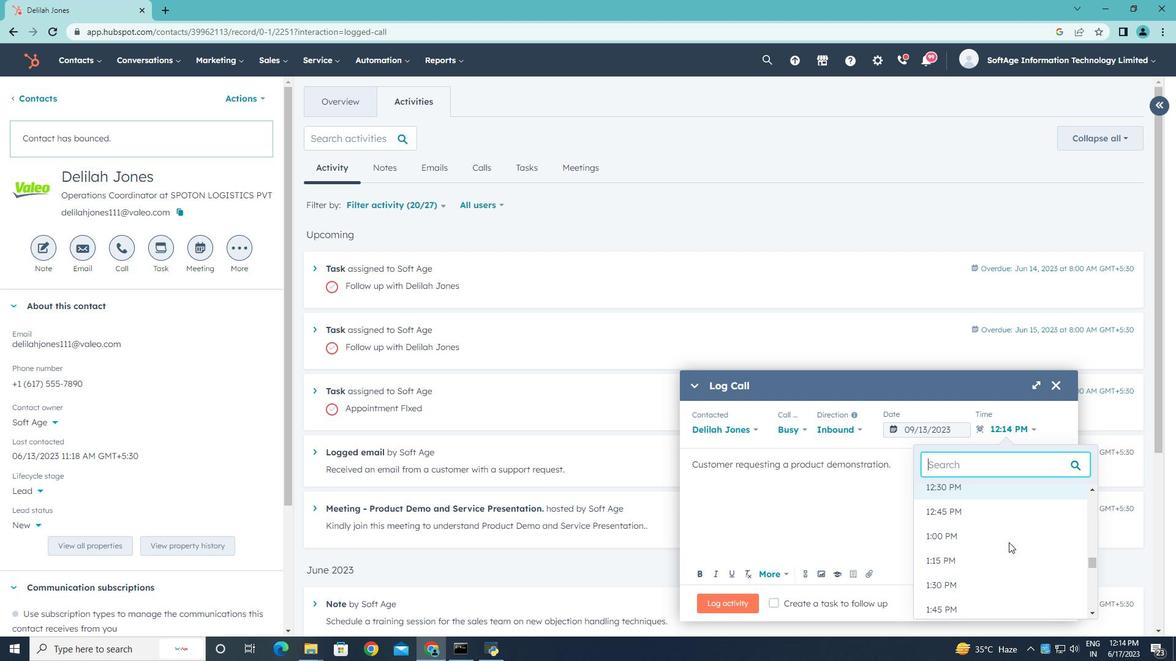 
Action: Mouse moved to (1008, 542)
Screenshot: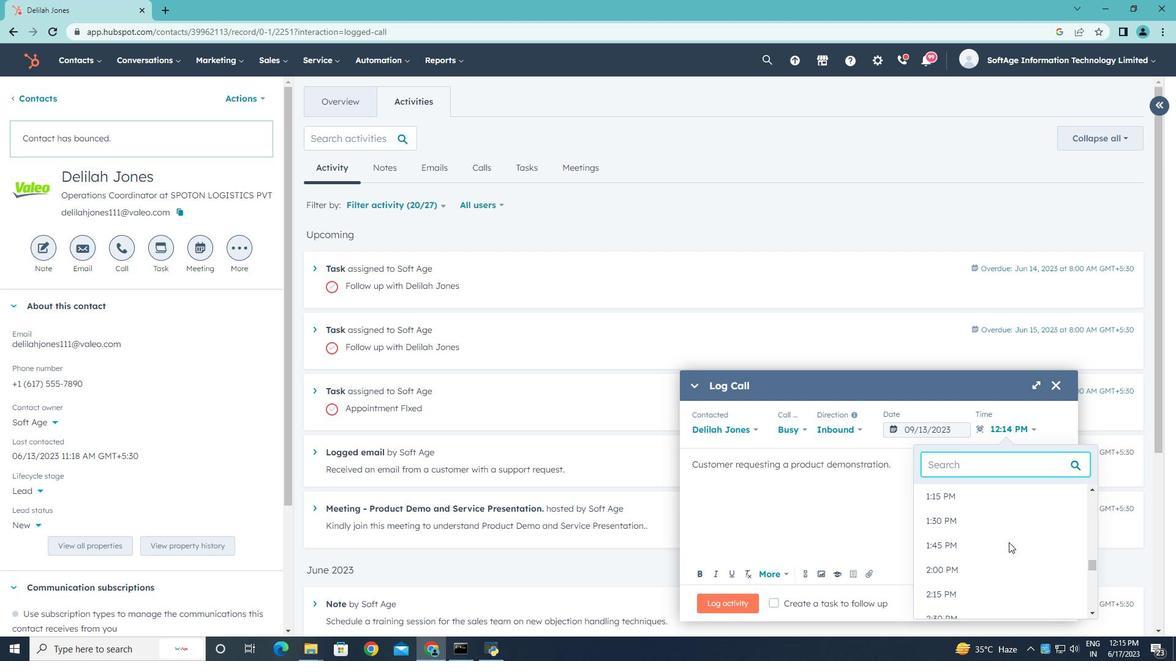 
Action: Mouse scrolled (1008, 542) with delta (0, 0)
Screenshot: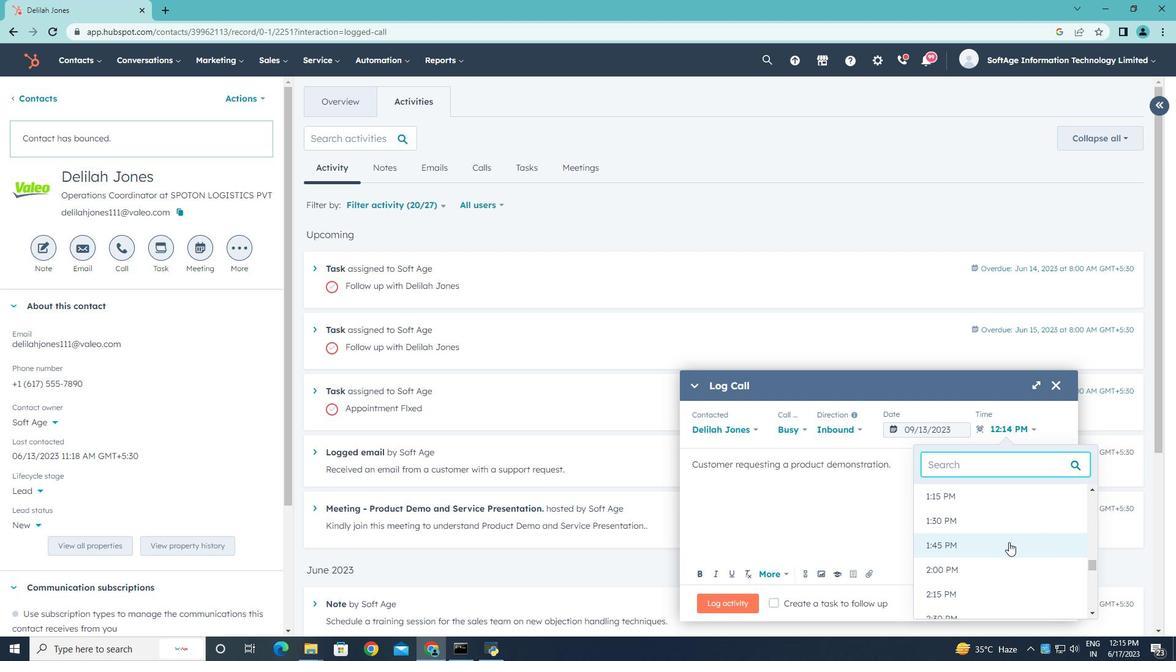
Action: Mouse scrolled (1008, 542) with delta (0, 0)
Screenshot: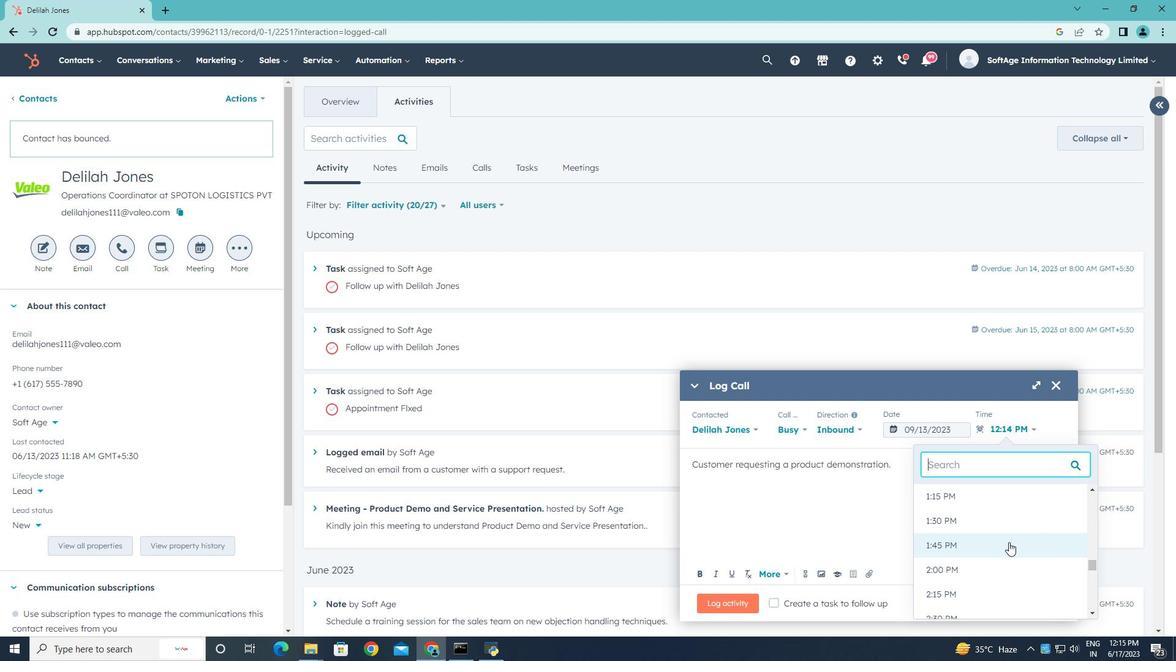 
Action: Mouse scrolled (1008, 542) with delta (0, 0)
Screenshot: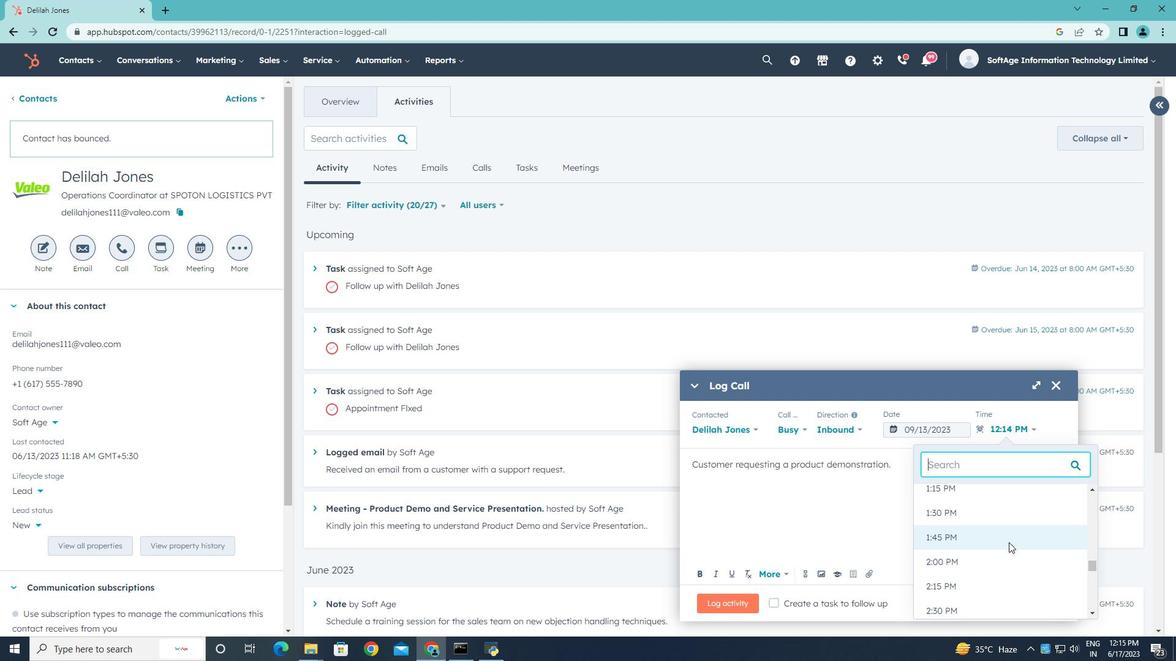 
Action: Mouse scrolled (1008, 542) with delta (0, 0)
Screenshot: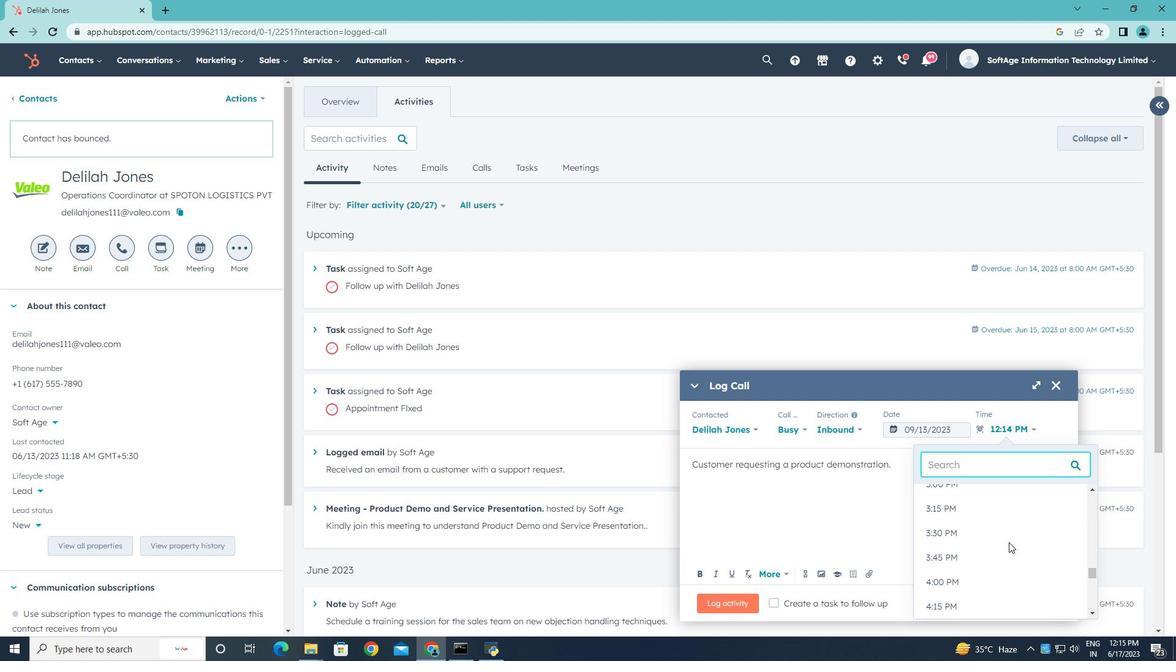 
Action: Mouse scrolled (1008, 542) with delta (0, 0)
Screenshot: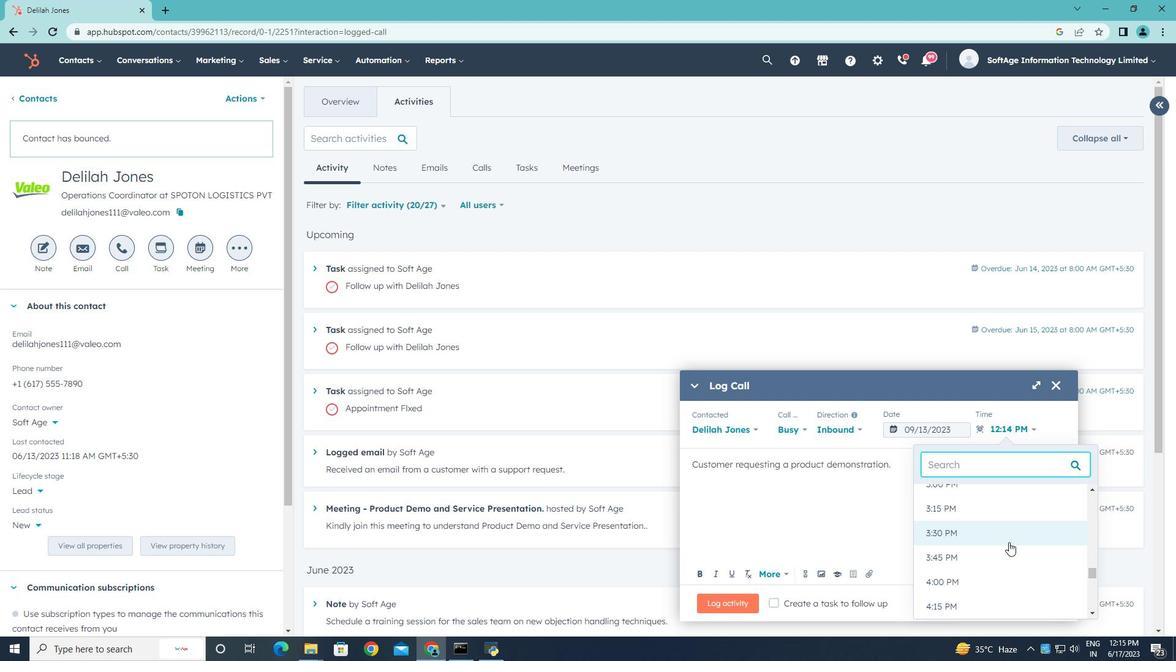 
Action: Mouse scrolled (1008, 542) with delta (0, 0)
Screenshot: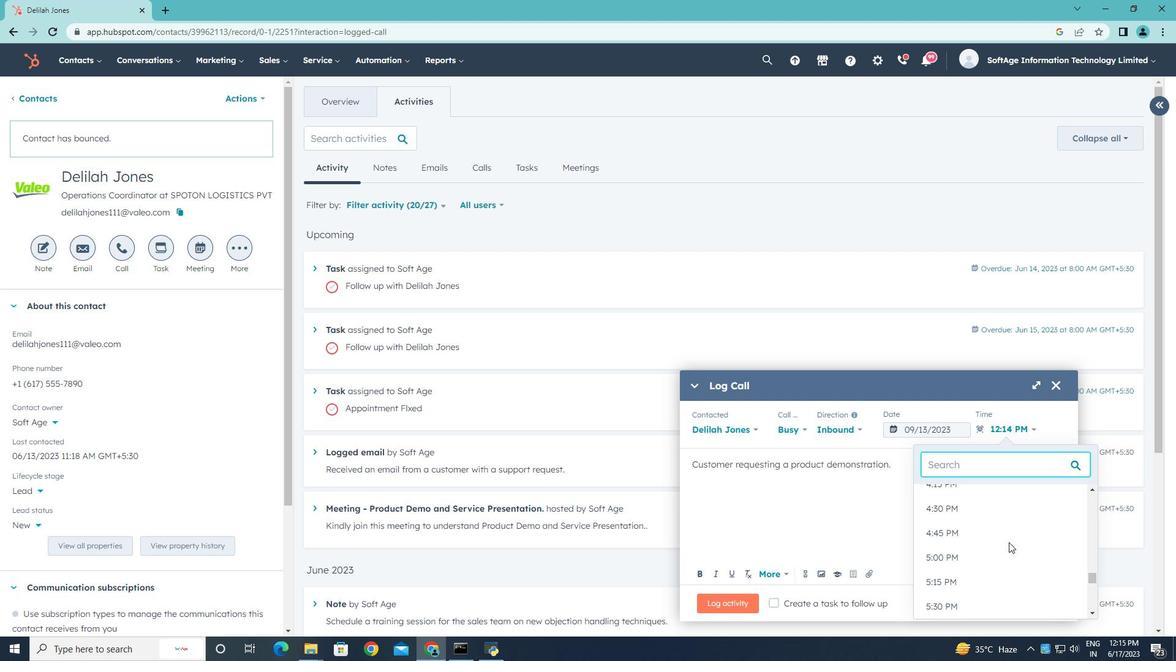 
Action: Mouse scrolled (1008, 542) with delta (0, 0)
Screenshot: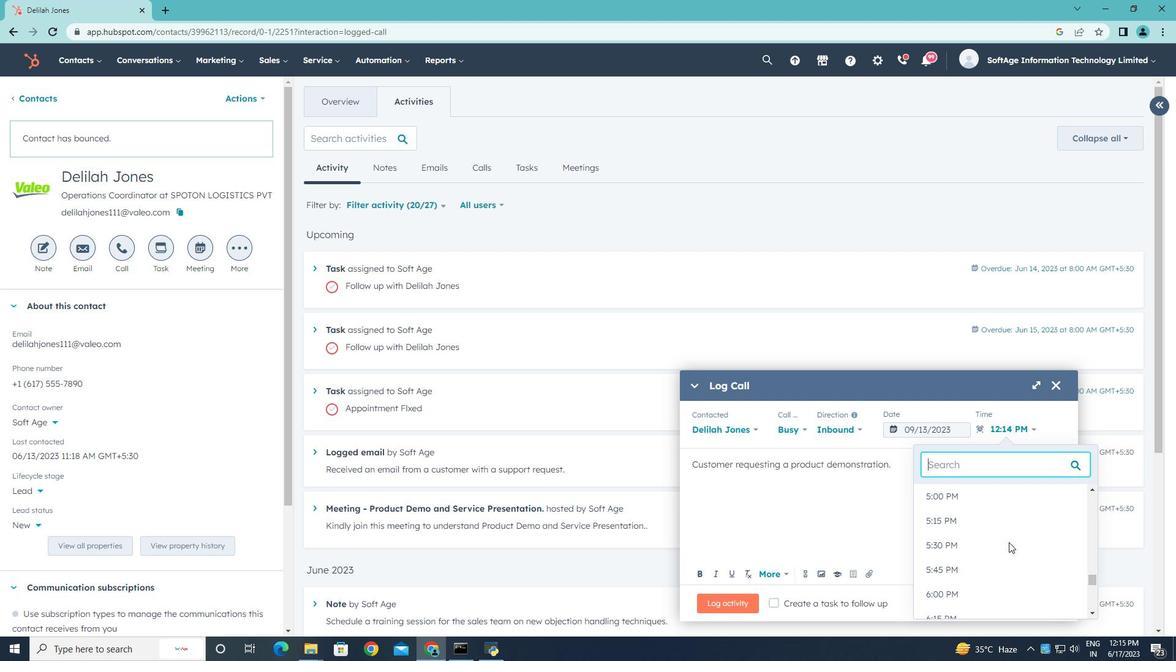 
Action: Mouse moved to (994, 535)
Screenshot: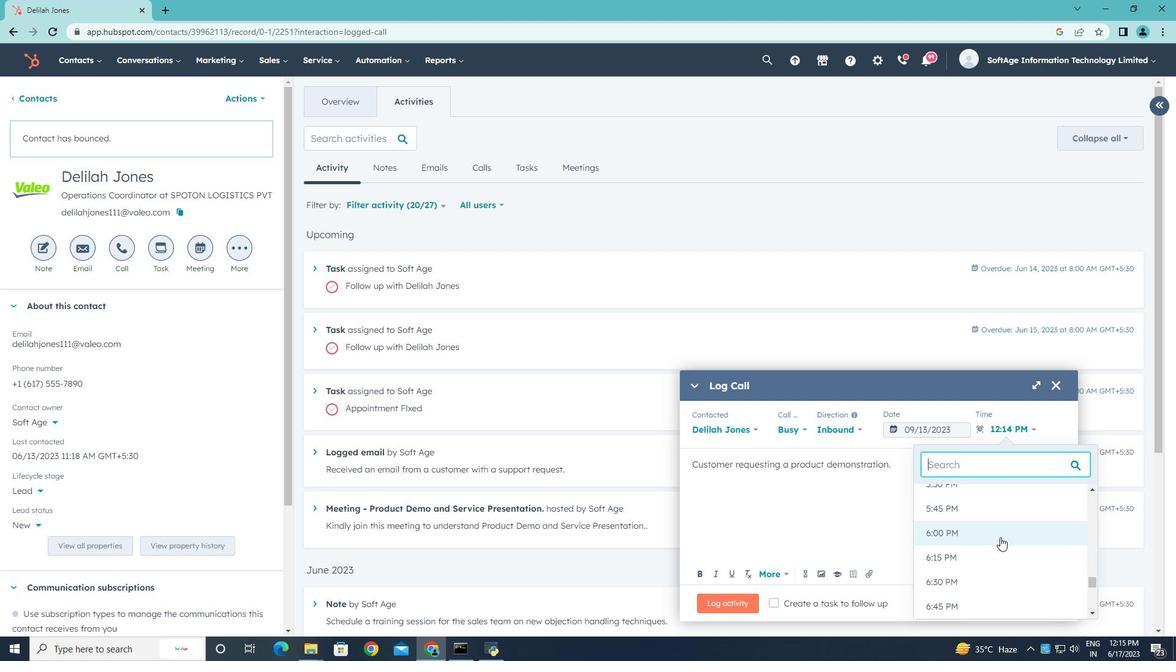 
Action: Mouse pressed left at (994, 535)
Screenshot: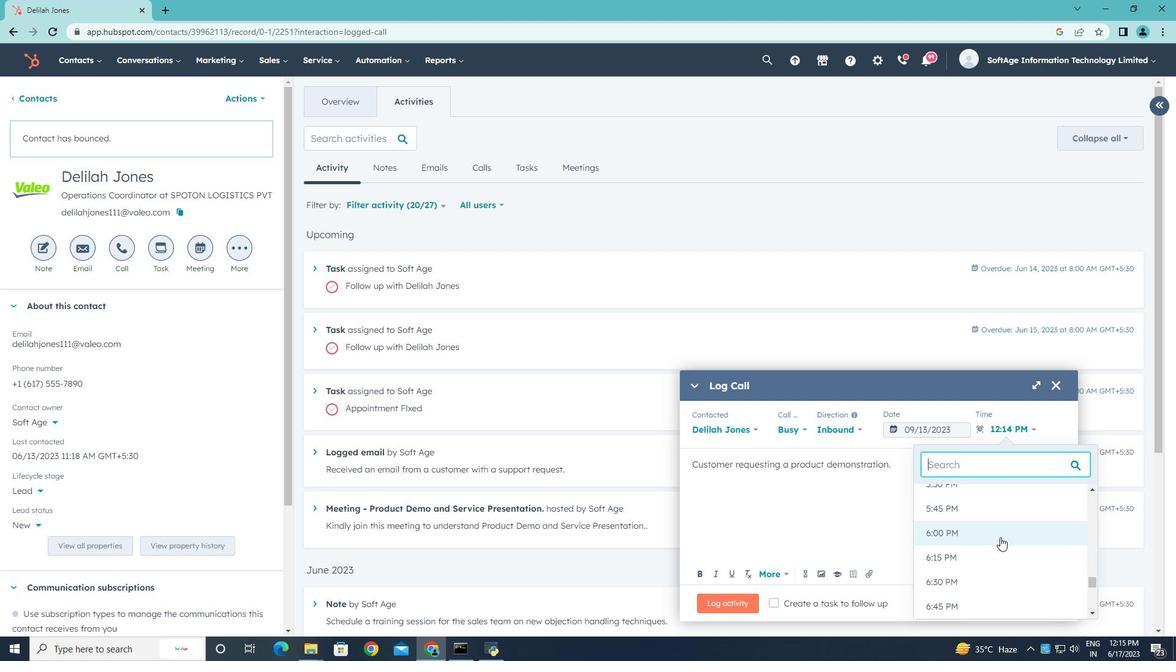 
Action: Mouse moved to (751, 597)
Screenshot: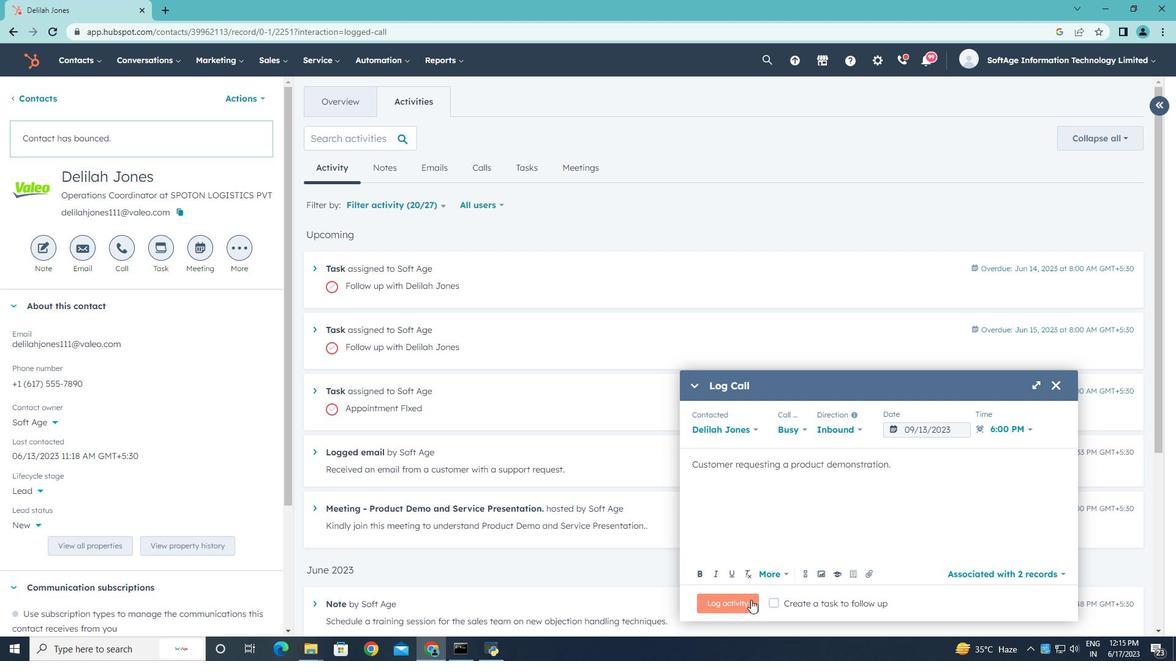 
Action: Mouse pressed left at (751, 597)
Screenshot: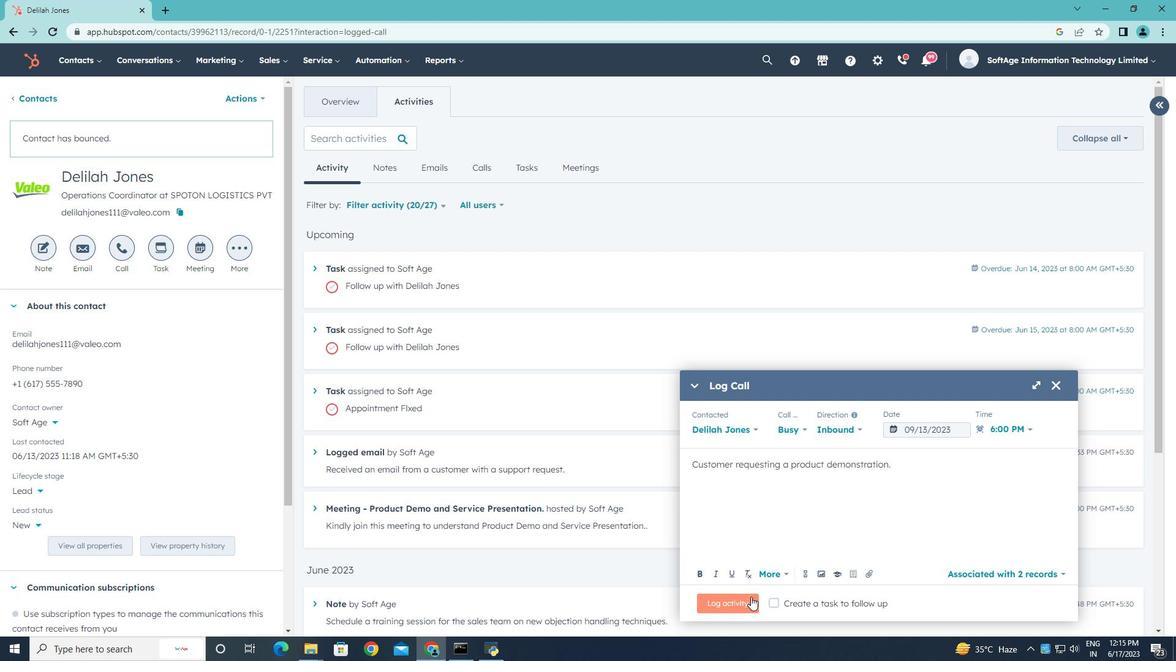 
